 Task: Open Card Card0000000174 in Board Board0000000044 in Workspace WS0000000015 in Trello. Add Member Email0000000058 to Card Card0000000174 in Board Board0000000044 in Workspace WS0000000015 in Trello. Add Blue Label titled Label0000000174 to Card Card0000000174 in Board Board0000000044 in Workspace WS0000000015 in Trello. Add Checklist CL0000000174 to Card Card0000000174 in Board Board0000000044 in Workspace WS0000000015 in Trello. Add Dates with Start Date as Sep 01 2023 and Due Date as Sep 30 2023 to Card Card0000000174 in Board Board0000000044 in Workspace WS0000000015 in Trello
Action: Mouse pressed left at (413, 406)
Screenshot: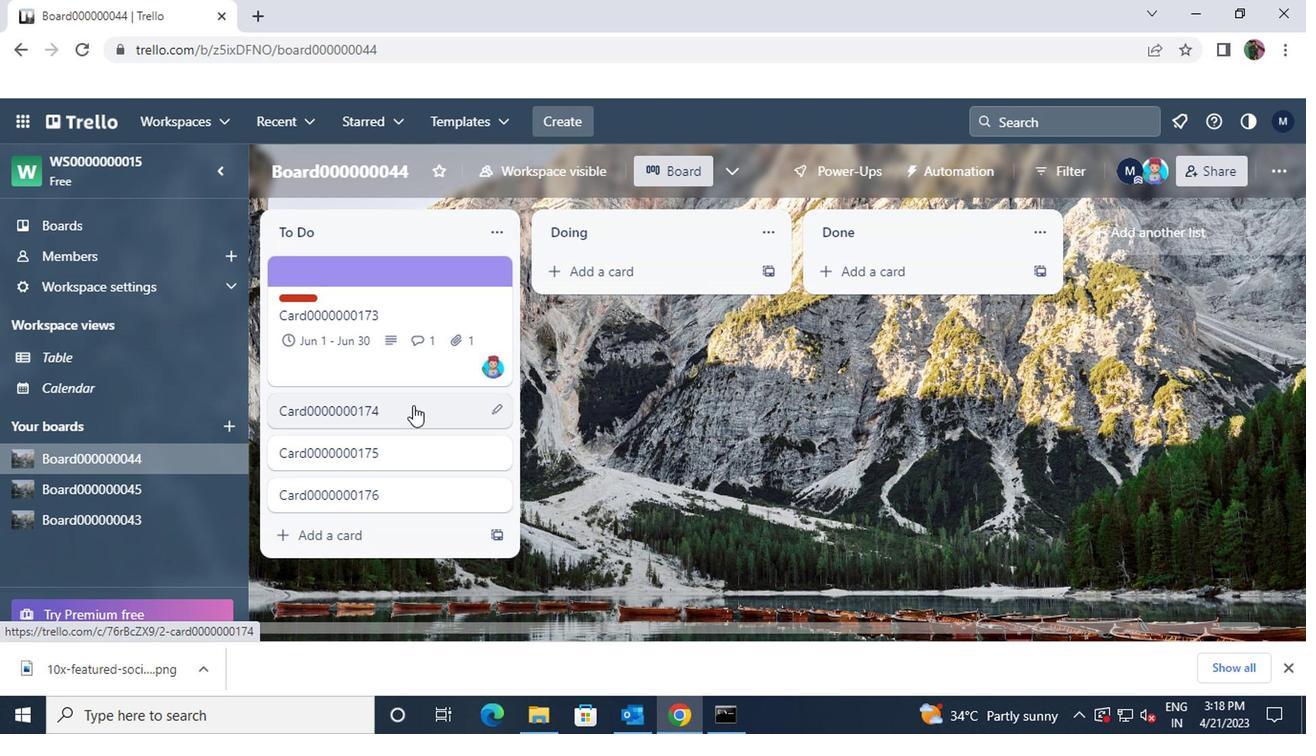 
Action: Mouse moved to (876, 276)
Screenshot: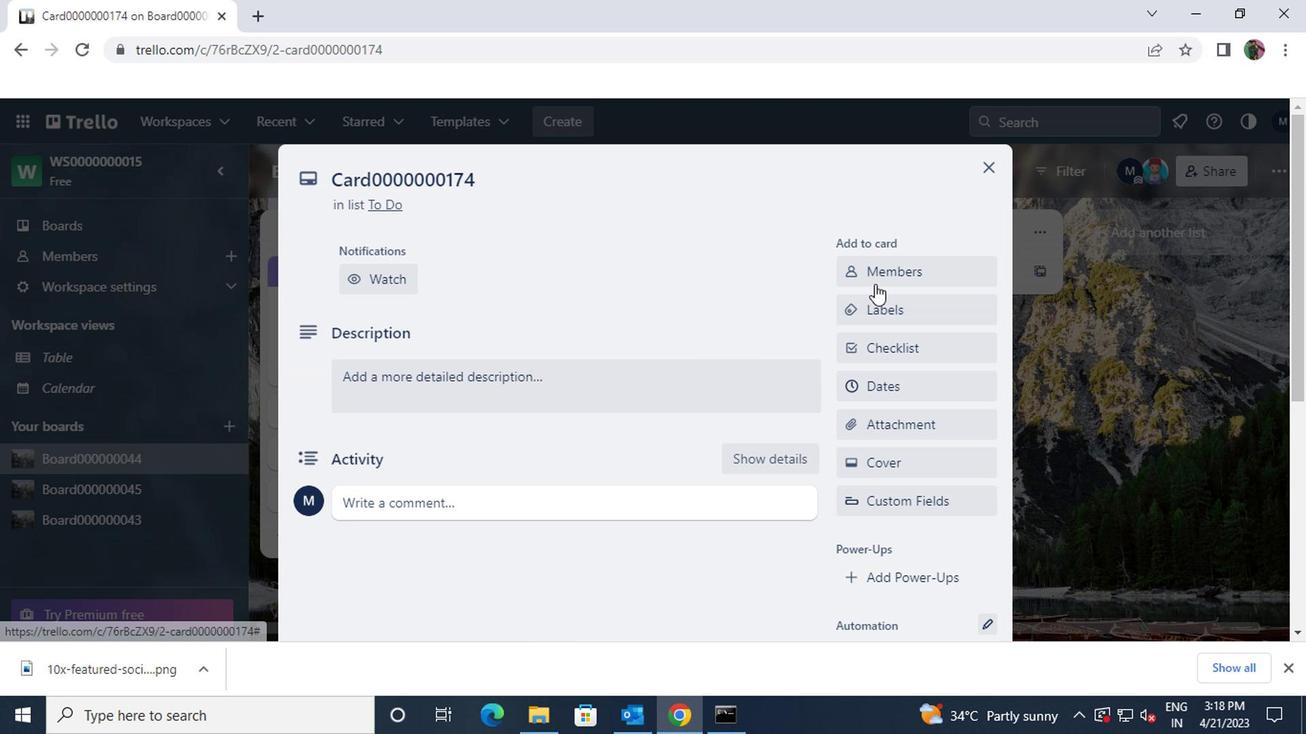
Action: Mouse pressed left at (876, 276)
Screenshot: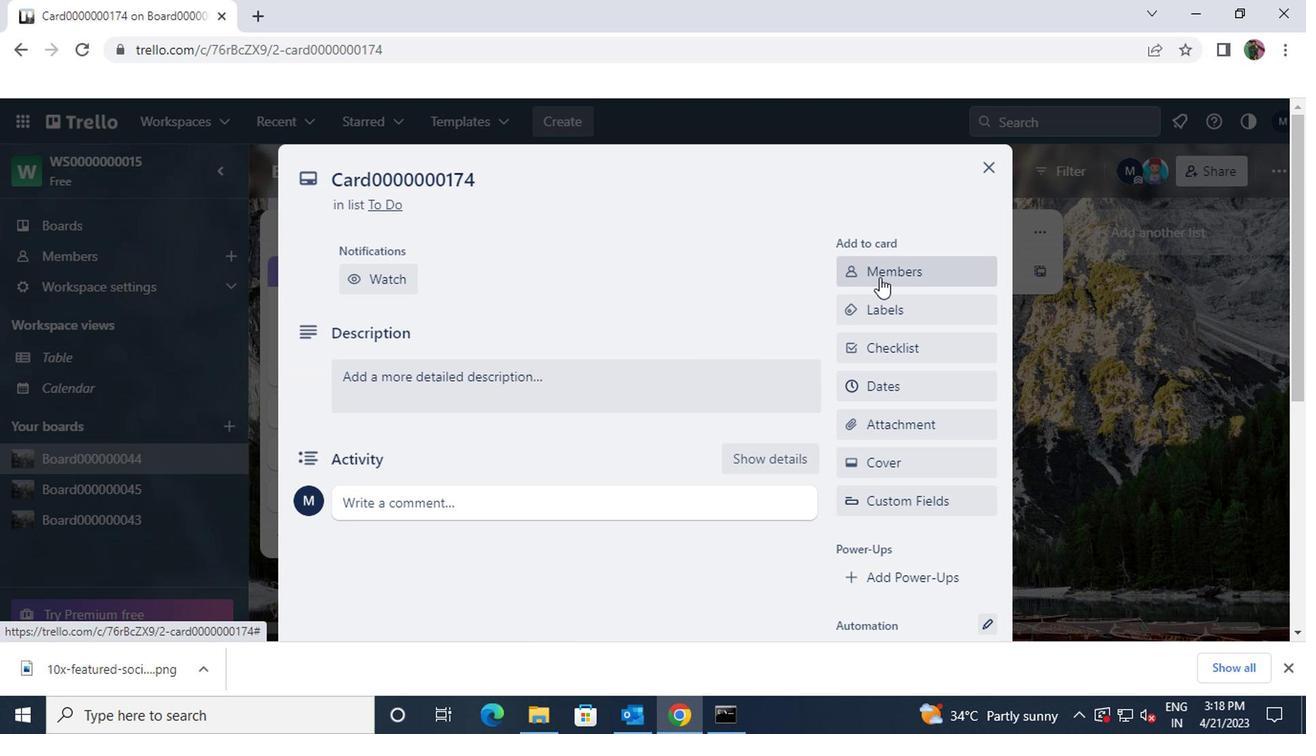 
Action: Mouse moved to (904, 365)
Screenshot: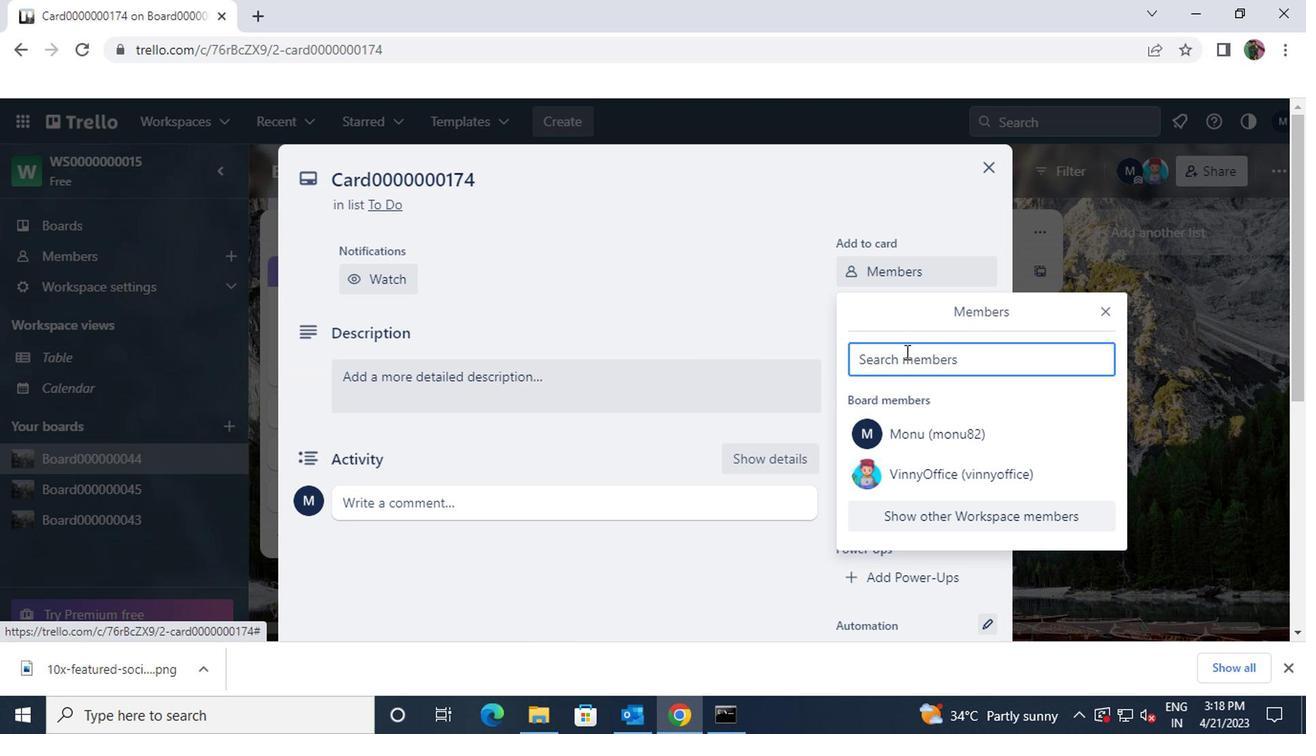 
Action: Key pressed nikrathi889<Key.shift>@GMAIL.COM
Screenshot: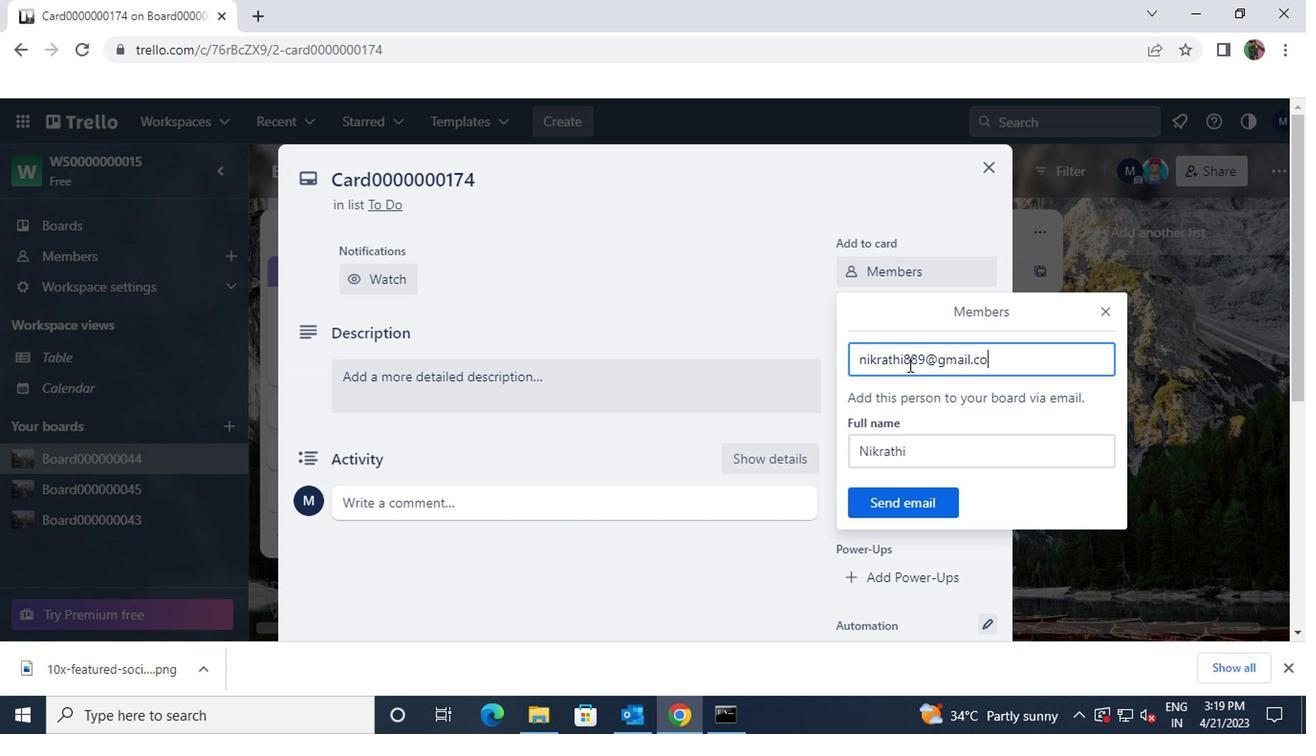 
Action: Mouse moved to (914, 495)
Screenshot: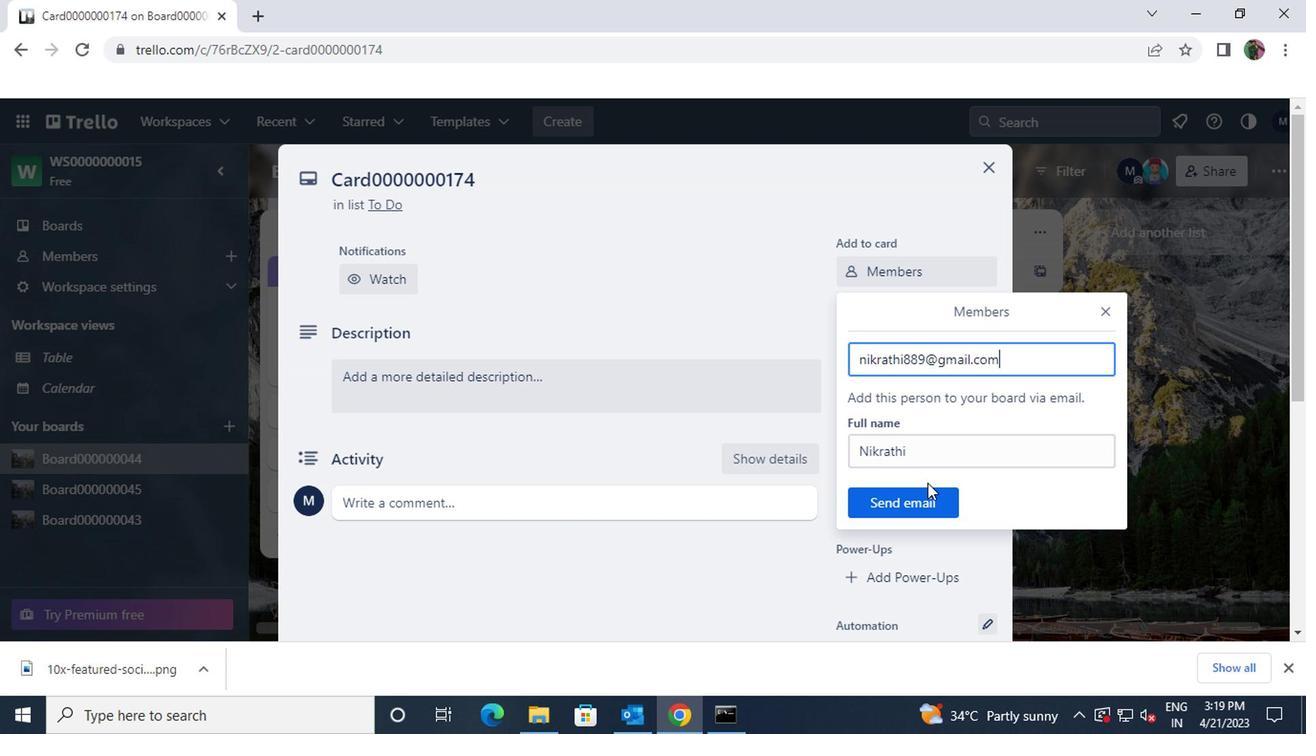 
Action: Mouse pressed left at (914, 495)
Screenshot: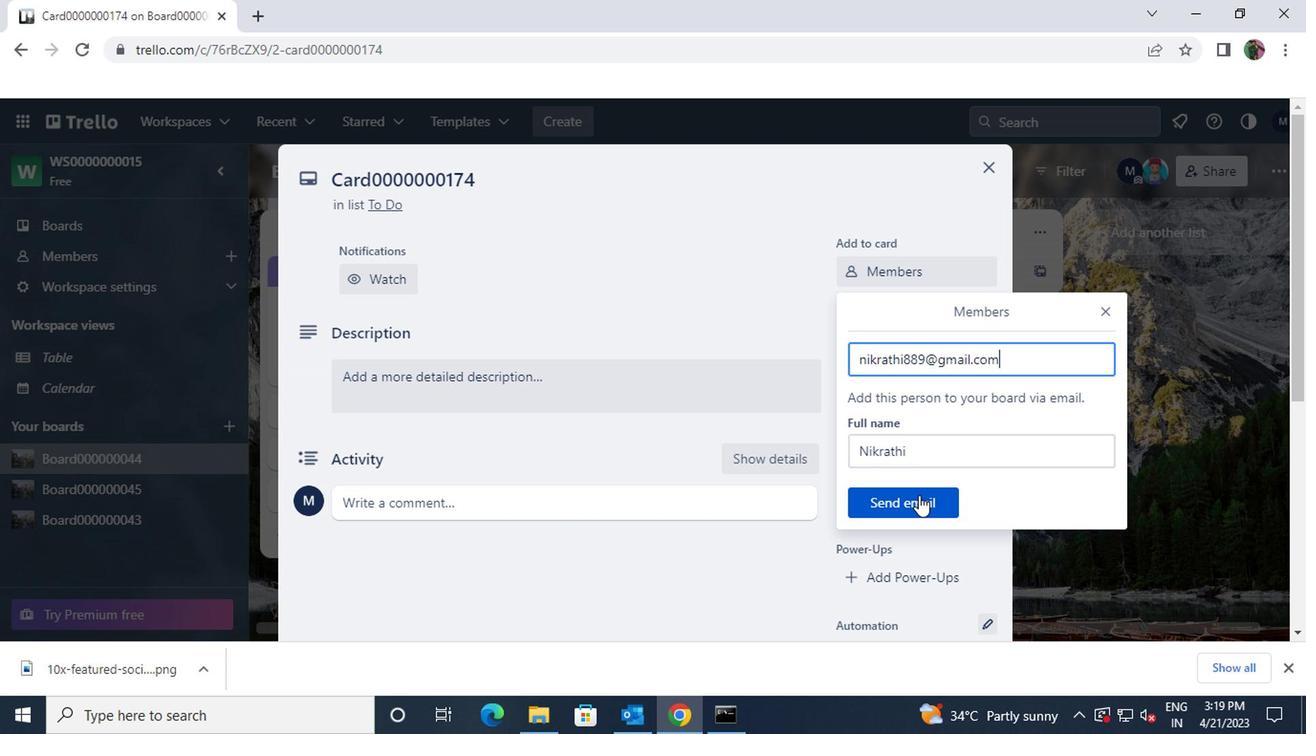
Action: Mouse moved to (901, 310)
Screenshot: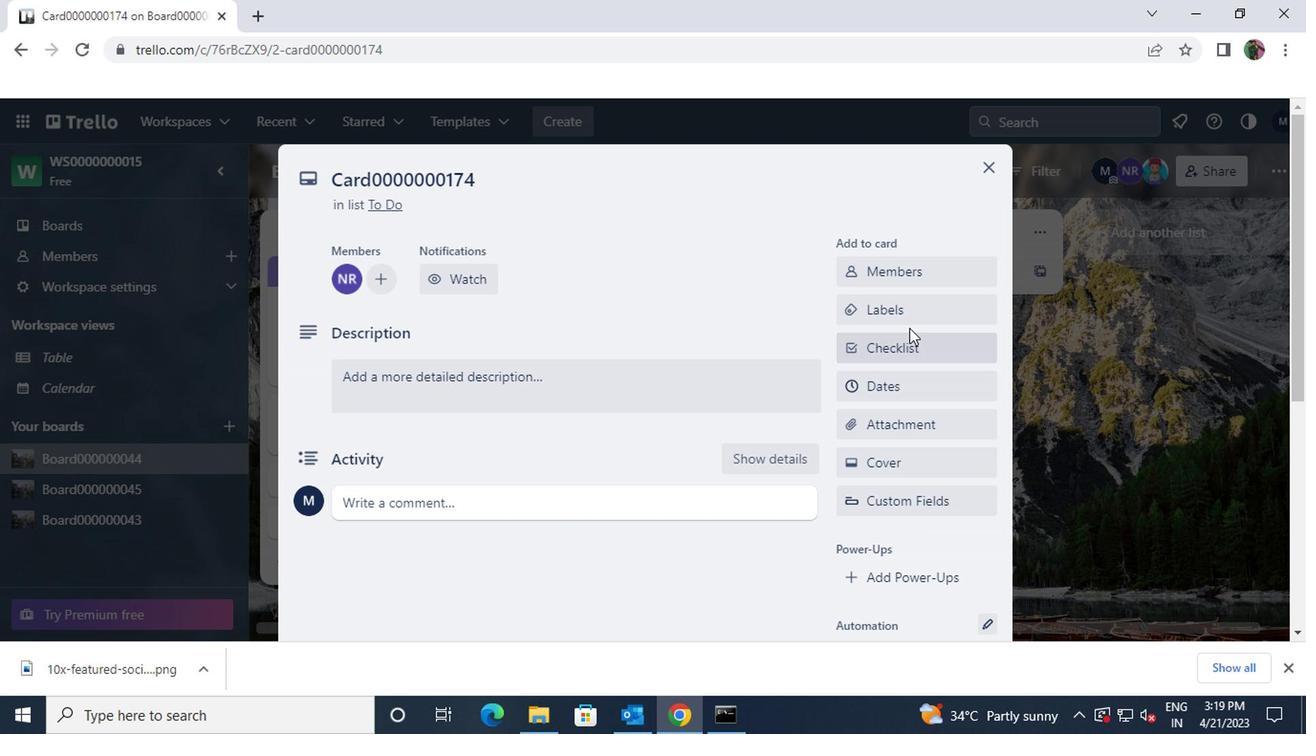 
Action: Mouse pressed left at (901, 310)
Screenshot: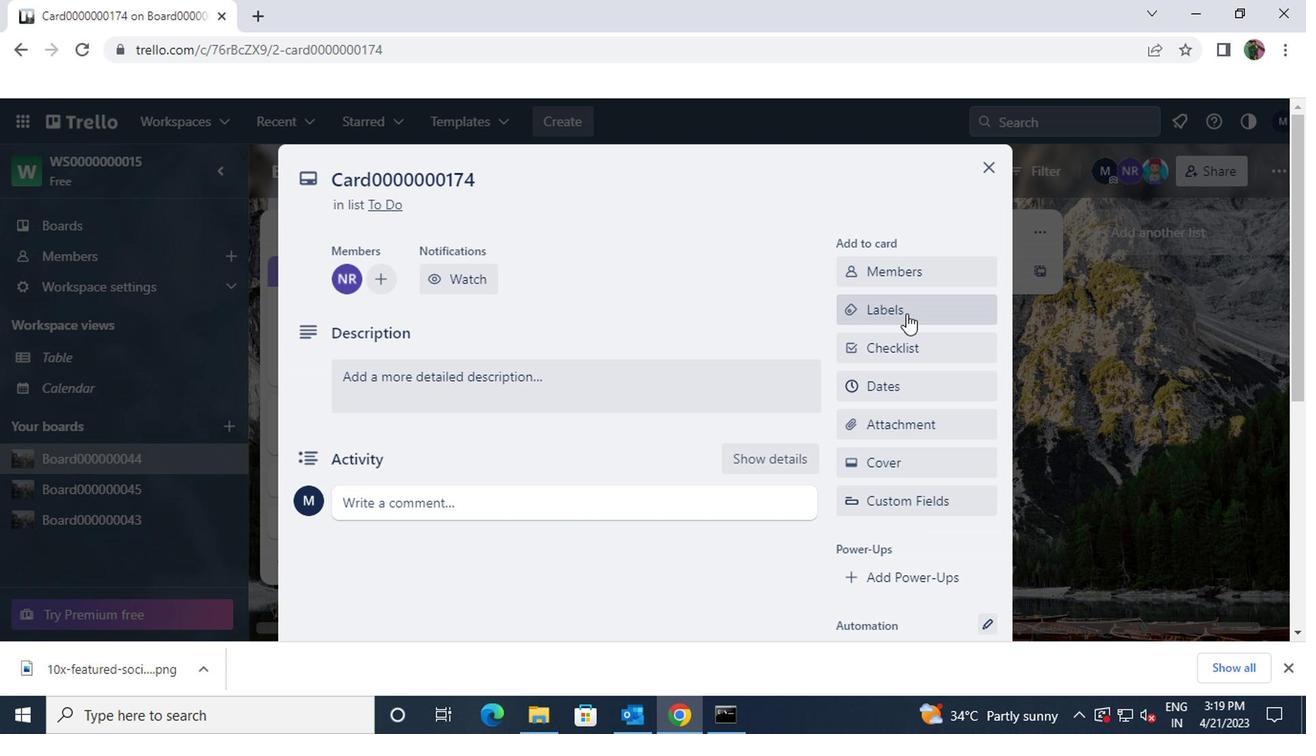 
Action: Mouse moved to (940, 534)
Screenshot: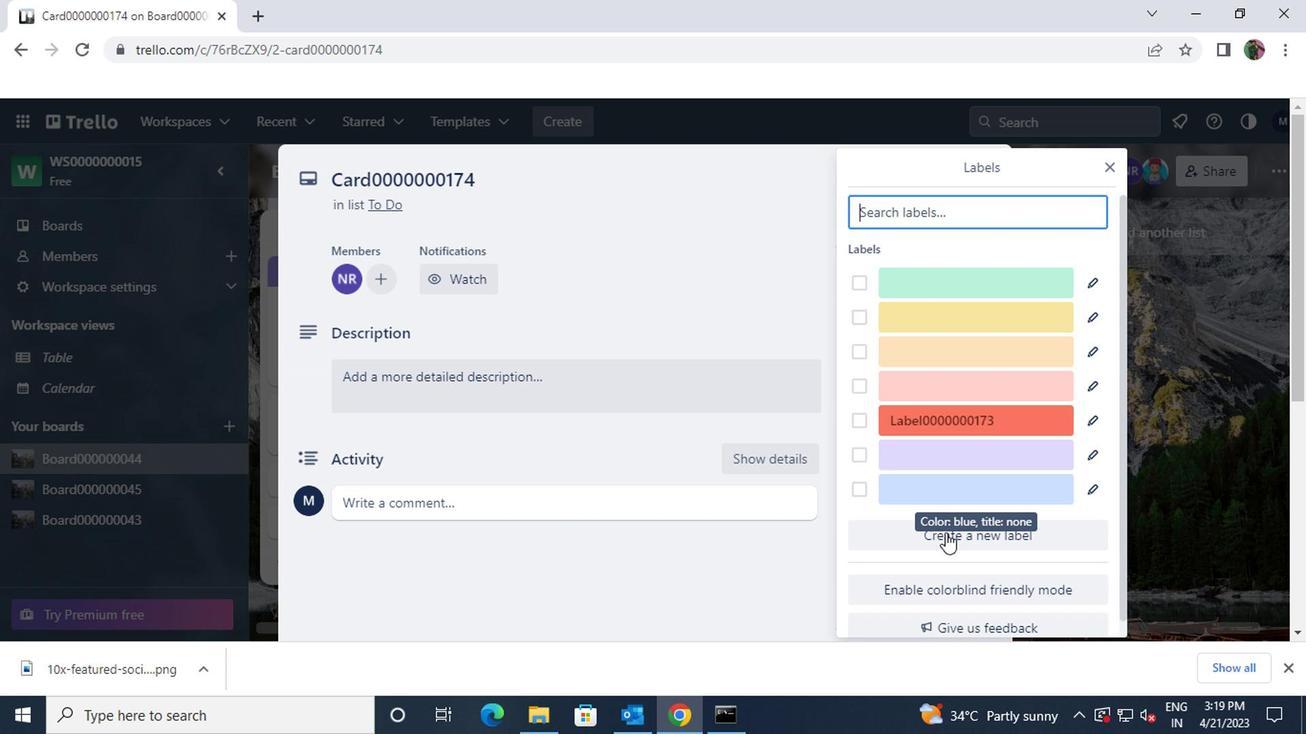 
Action: Mouse pressed left at (940, 534)
Screenshot: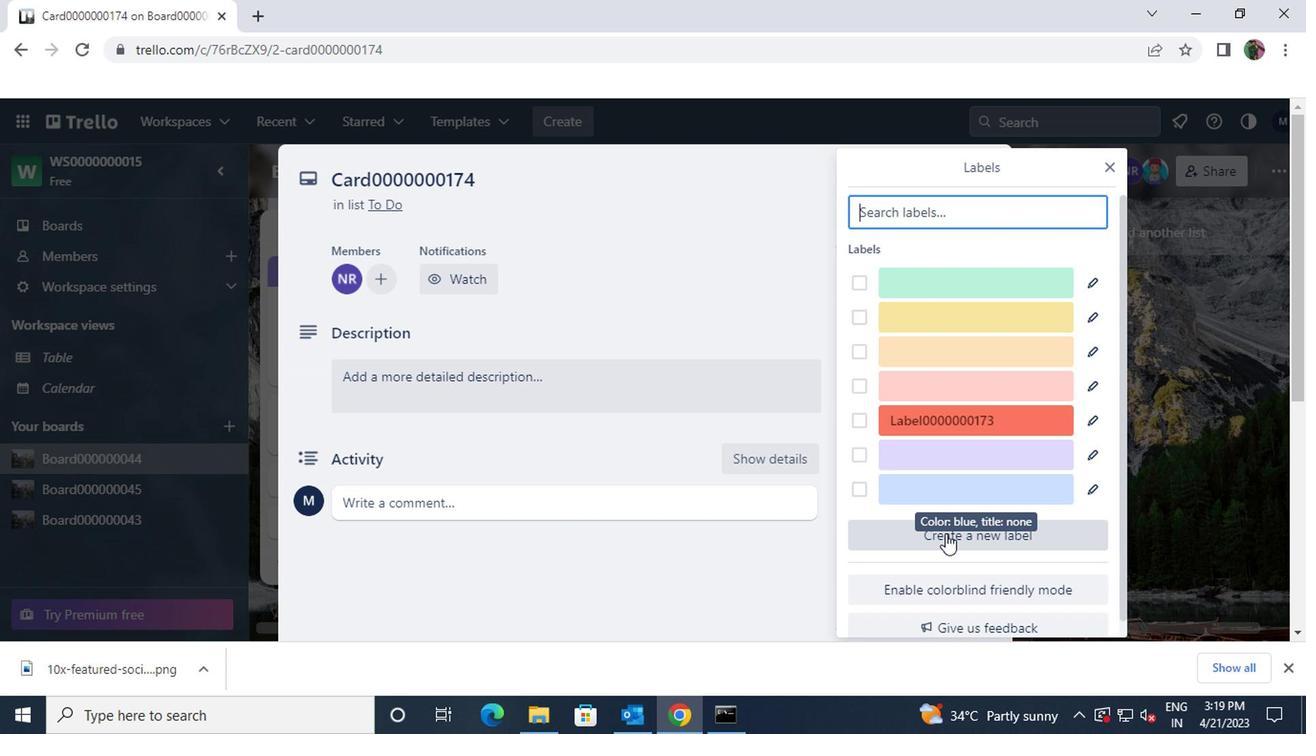 
Action: Mouse moved to (923, 344)
Screenshot: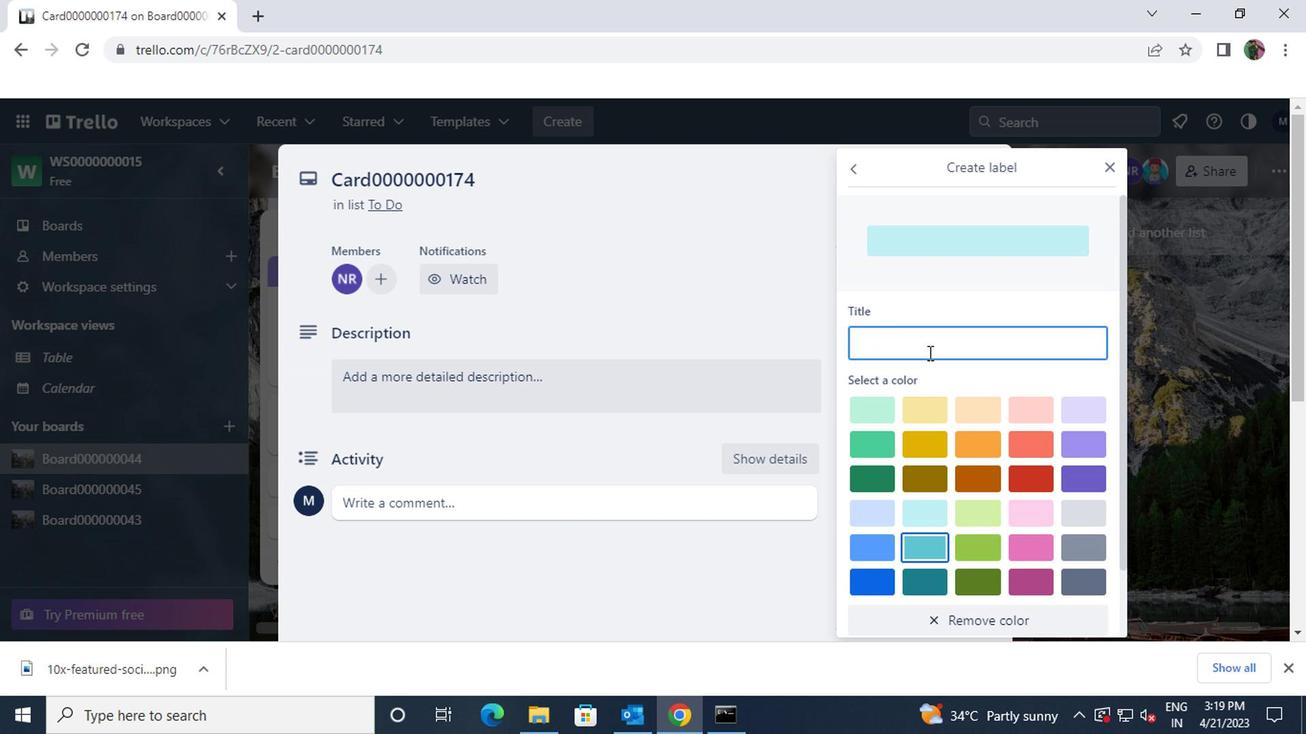 
Action: Mouse pressed left at (923, 344)
Screenshot: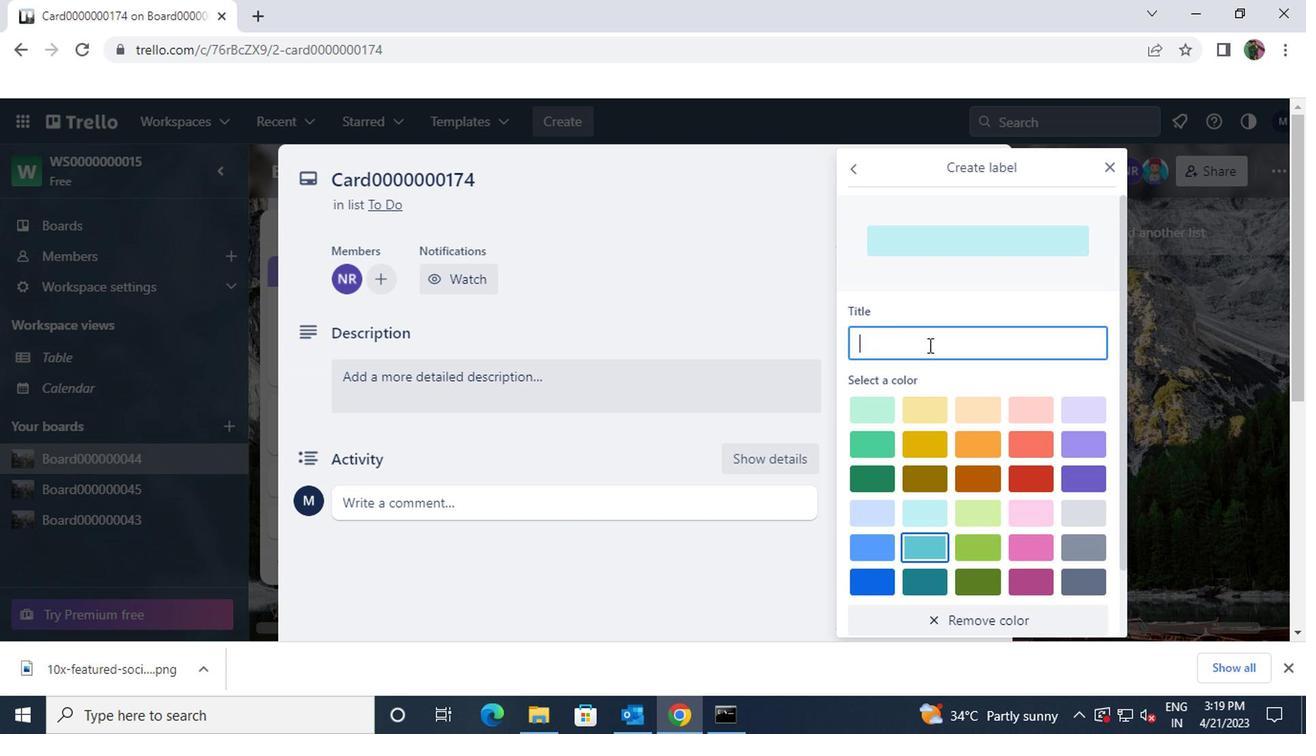 
Action: Key pressed <Key.shift>LABEL0000000174
Screenshot: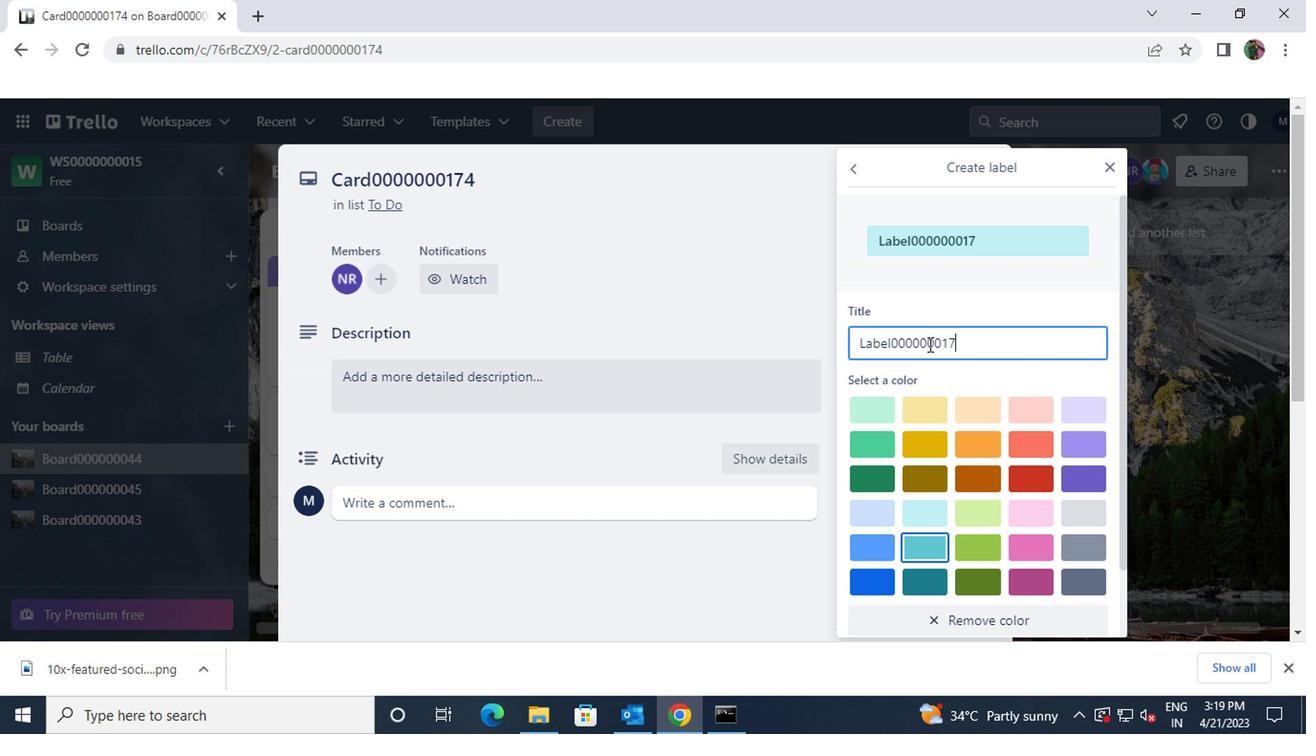 
Action: Mouse moved to (870, 579)
Screenshot: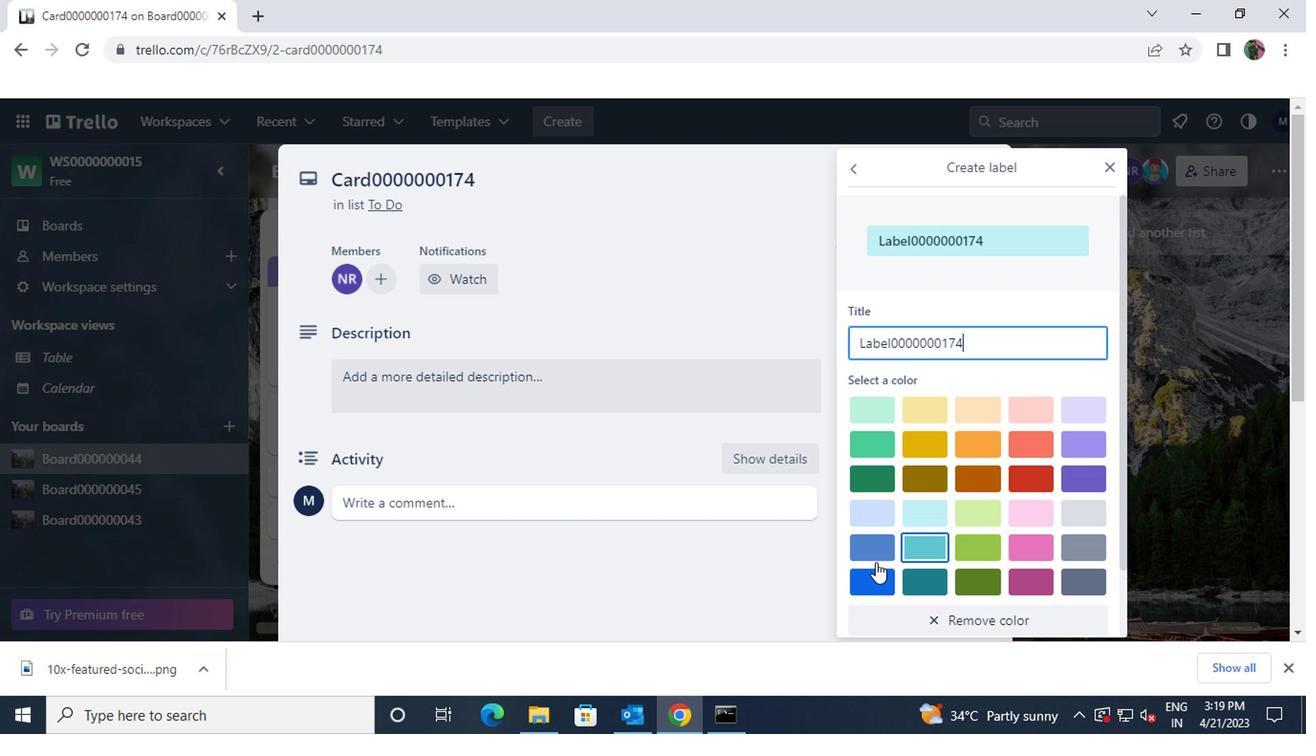 
Action: Mouse pressed left at (870, 579)
Screenshot: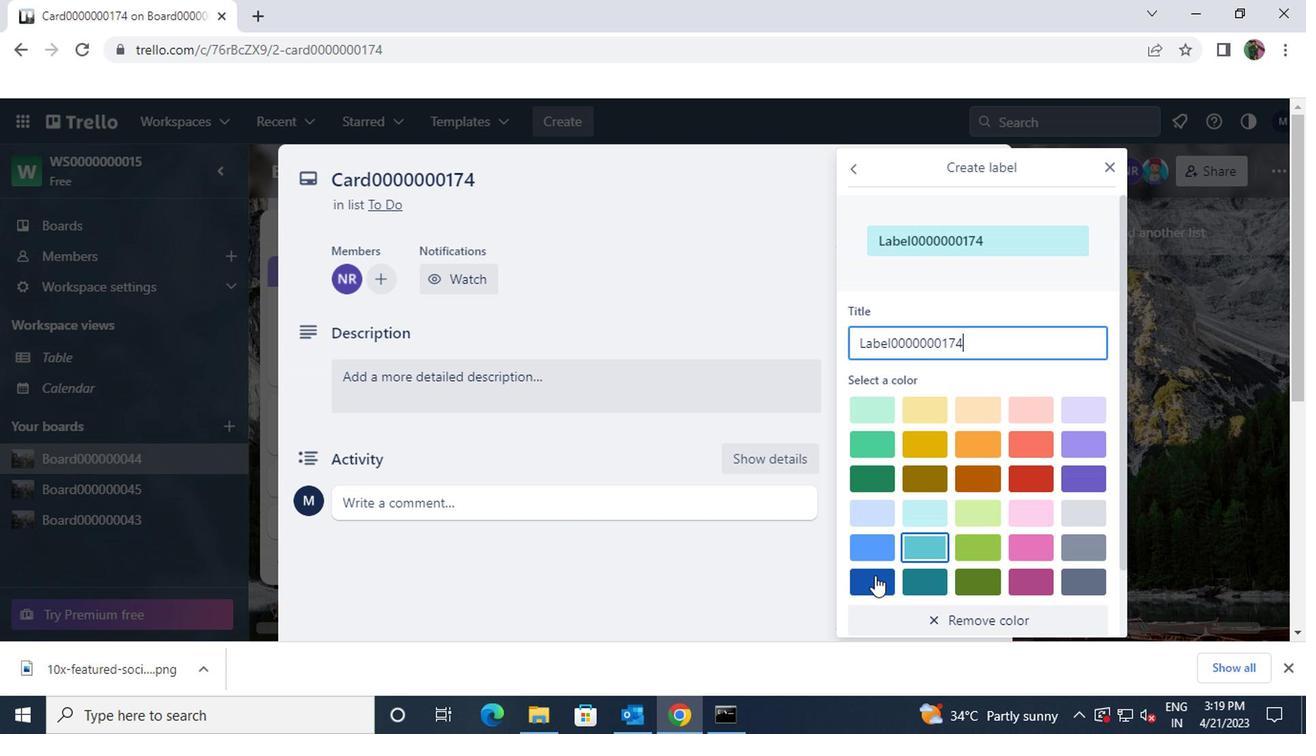 
Action: Mouse scrolled (870, 578) with delta (0, -1)
Screenshot: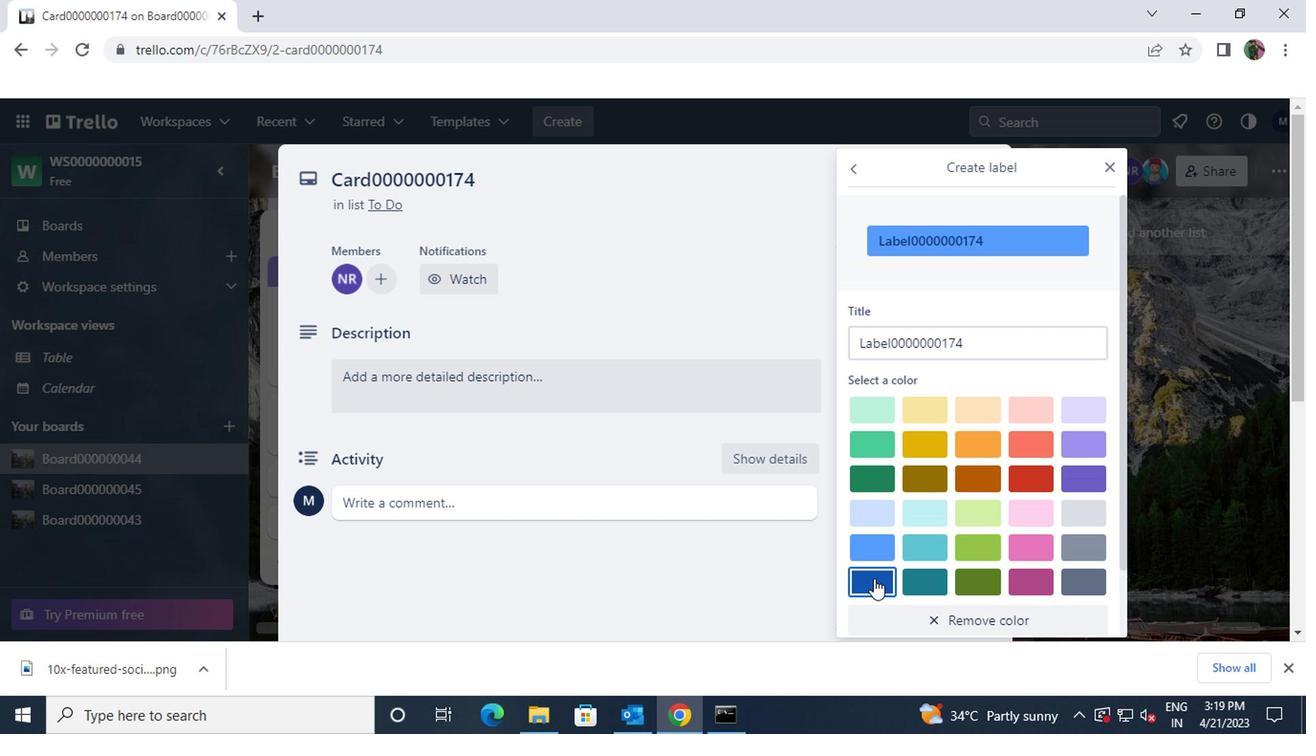 
Action: Mouse scrolled (870, 578) with delta (0, -1)
Screenshot: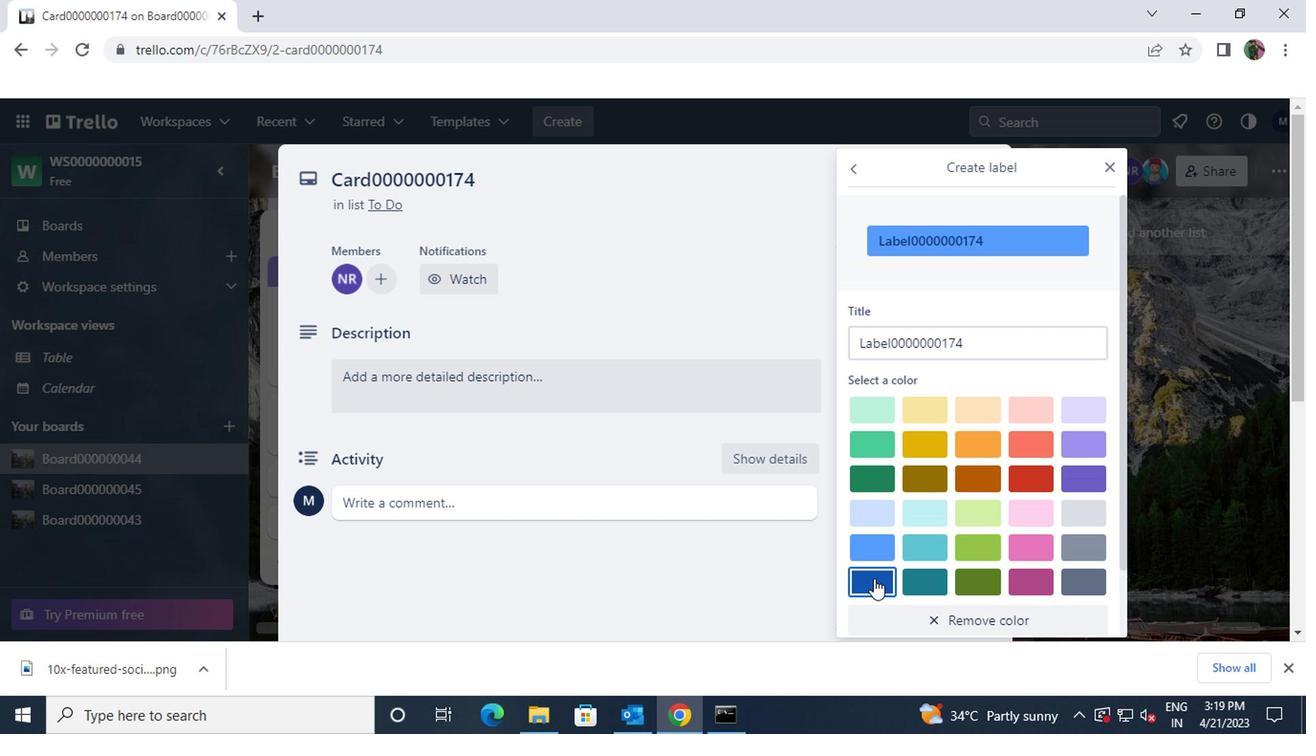 
Action: Mouse moved to (870, 597)
Screenshot: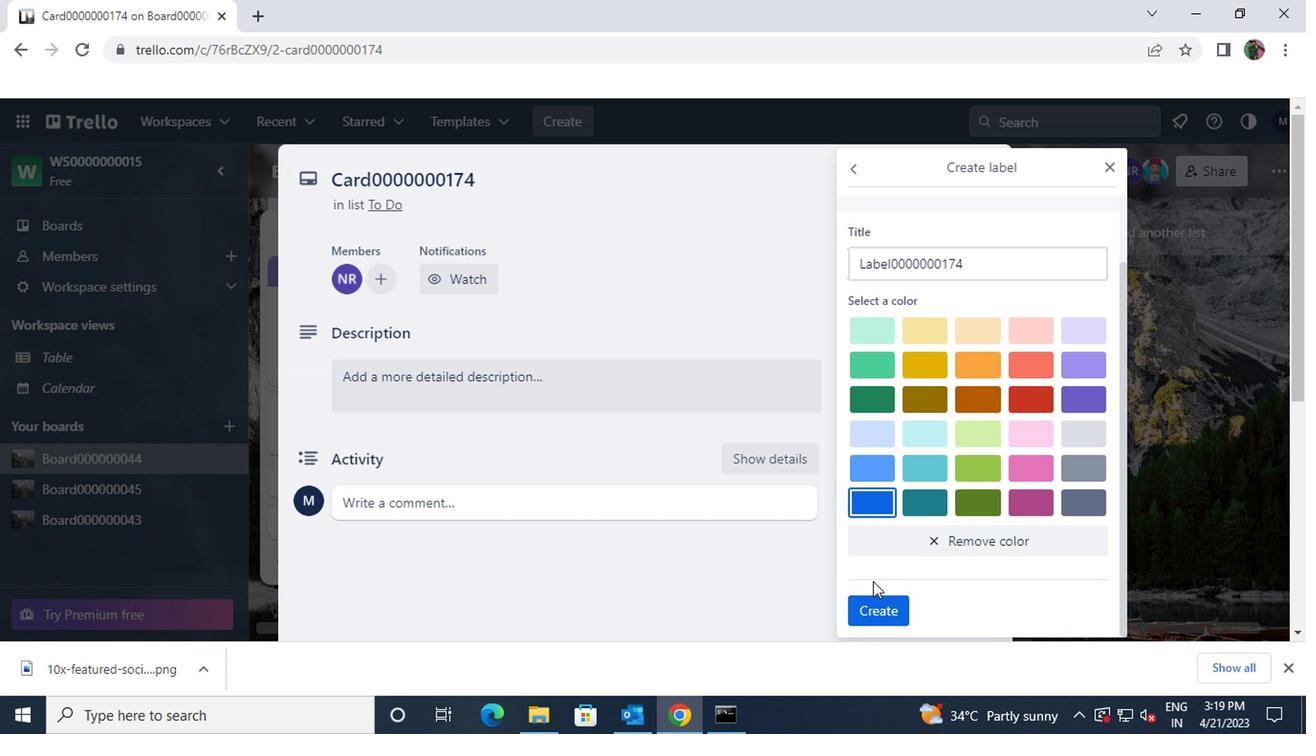 
Action: Mouse pressed left at (870, 597)
Screenshot: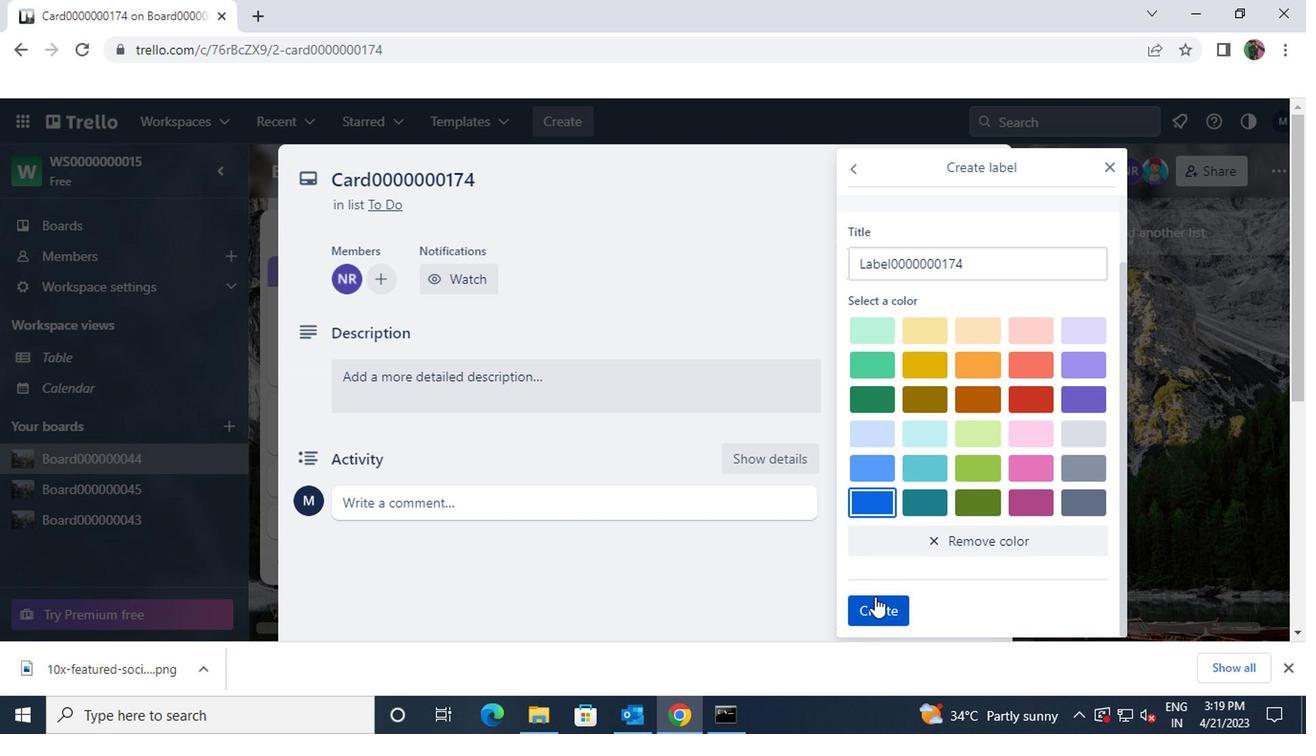 
Action: Mouse moved to (1104, 171)
Screenshot: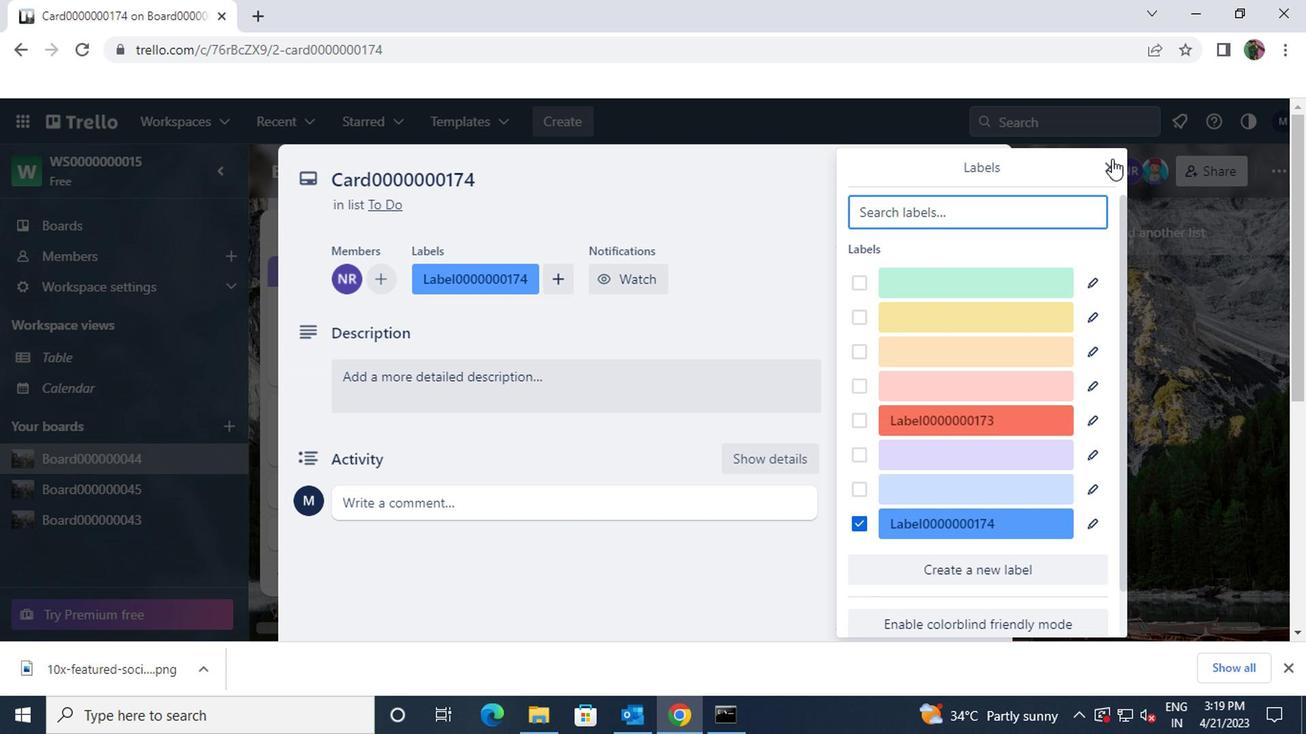 
Action: Mouse pressed left at (1104, 171)
Screenshot: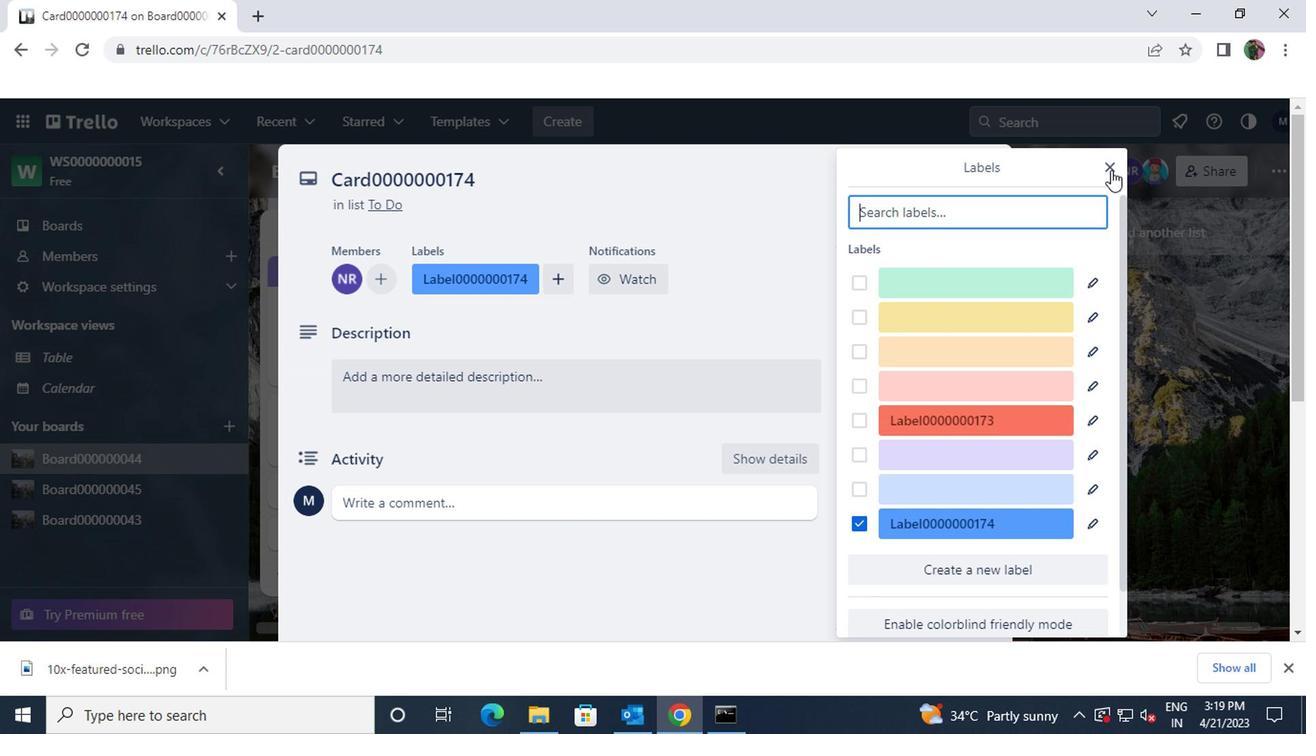 
Action: Mouse moved to (936, 356)
Screenshot: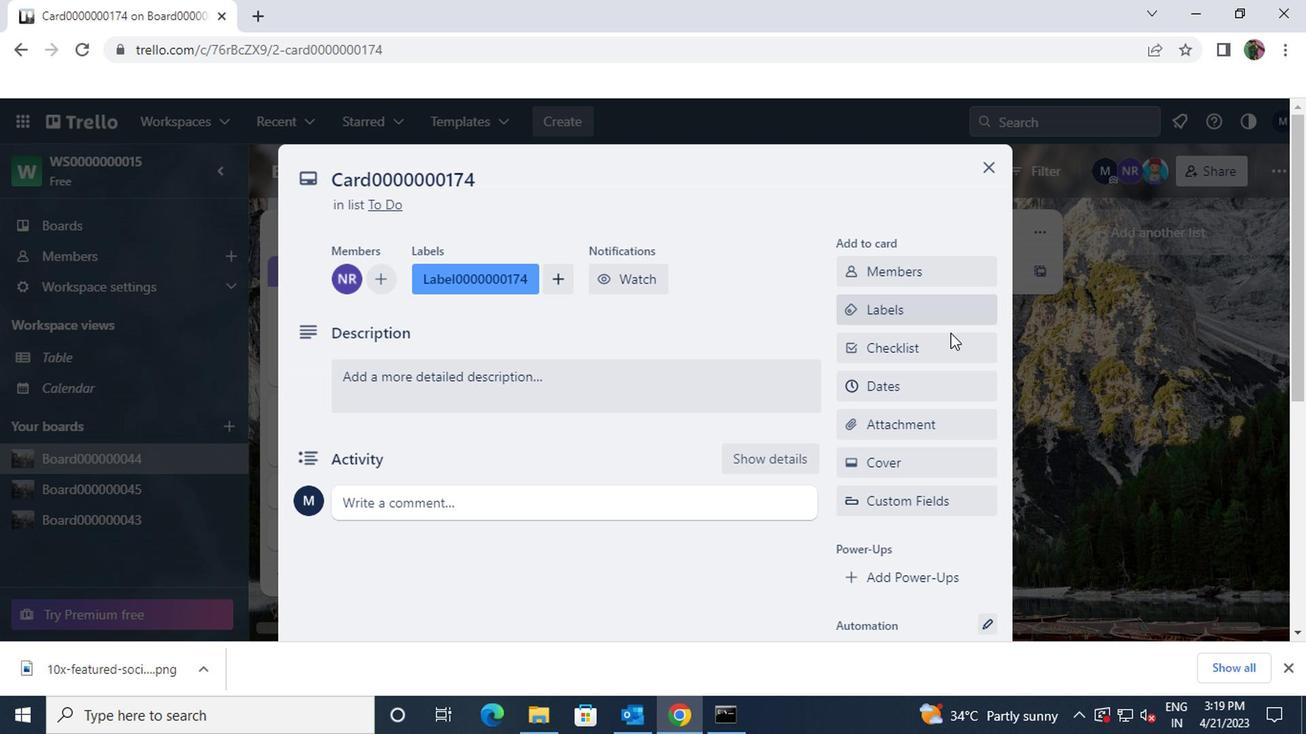 
Action: Mouse pressed left at (936, 356)
Screenshot: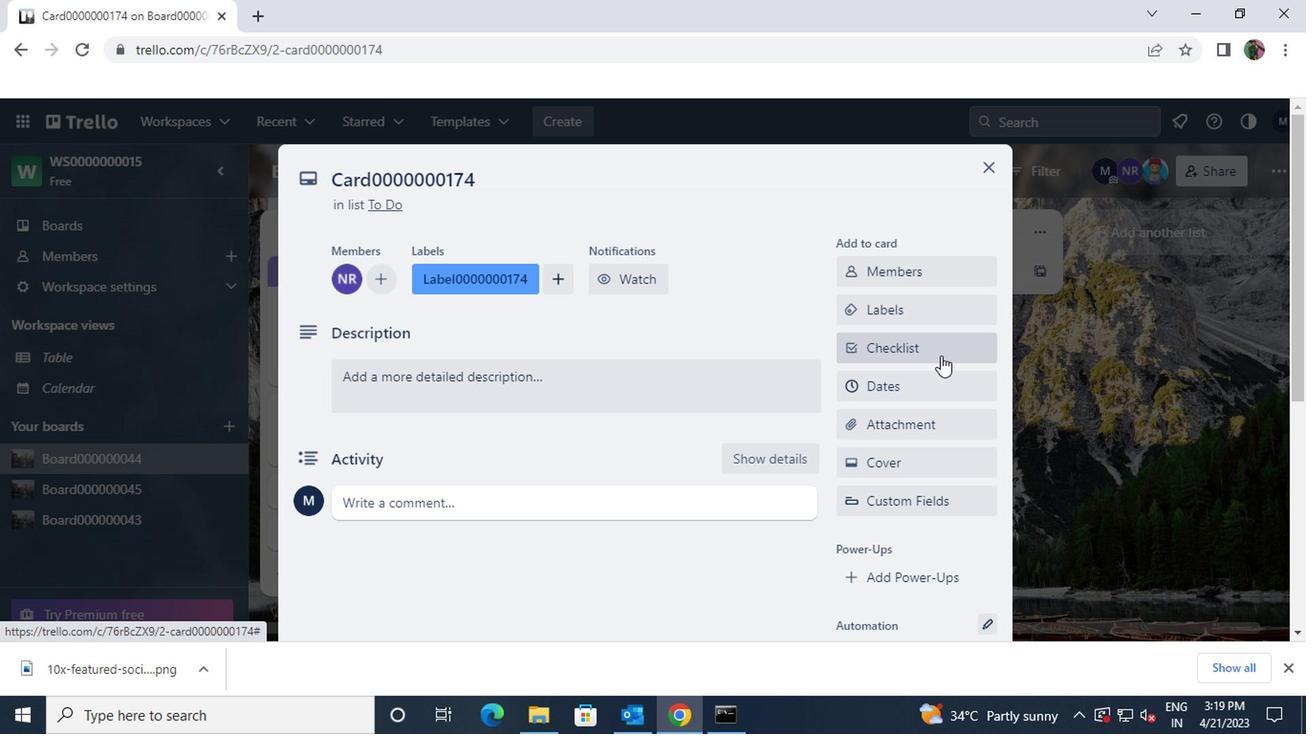 
Action: Mouse moved to (936, 363)
Screenshot: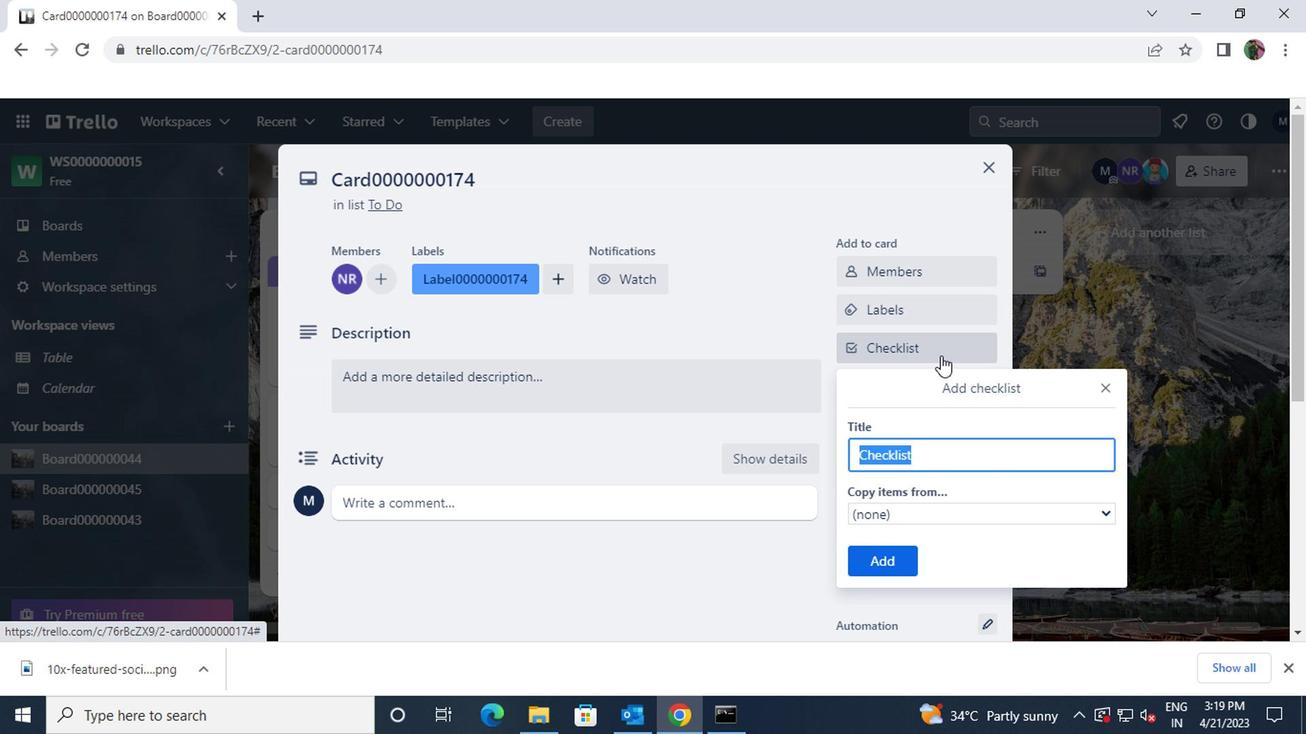 
Action: Key pressed <Key.shift><Key.shift>CL0000000174
Screenshot: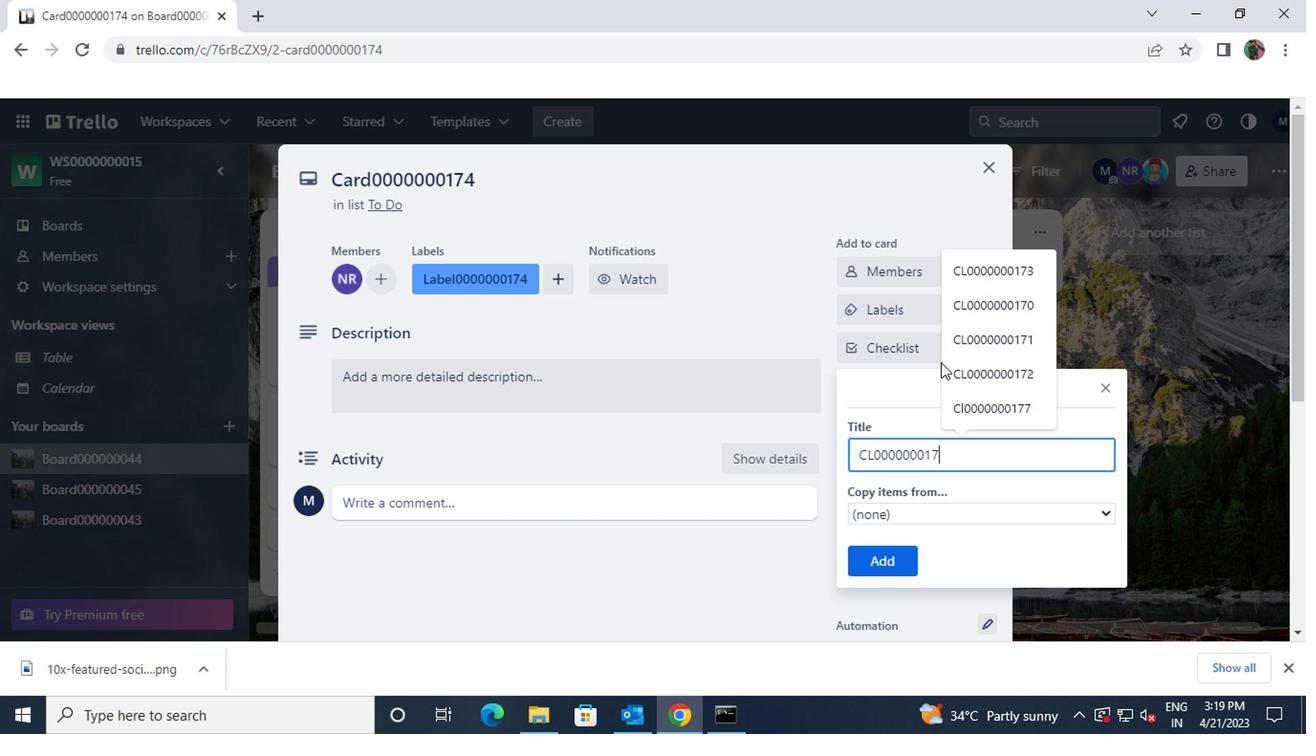 
Action: Mouse moved to (884, 556)
Screenshot: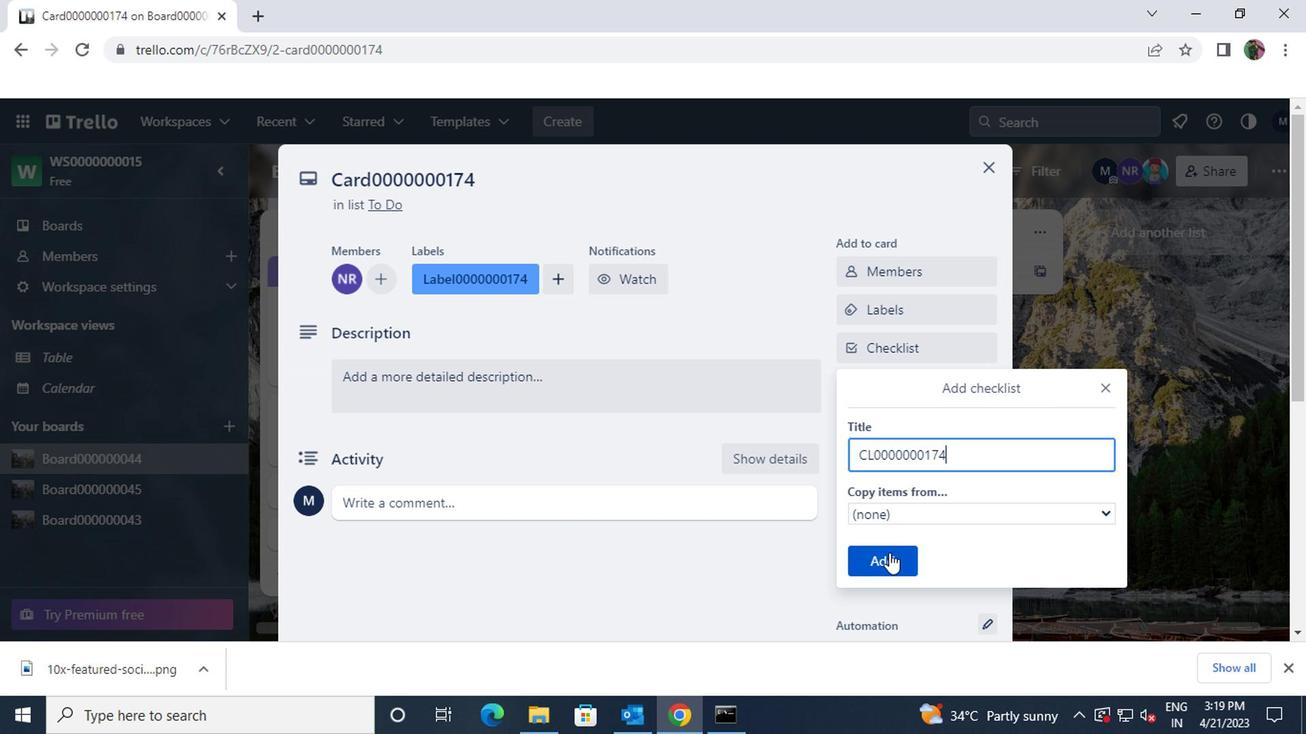 
Action: Mouse pressed left at (884, 556)
Screenshot: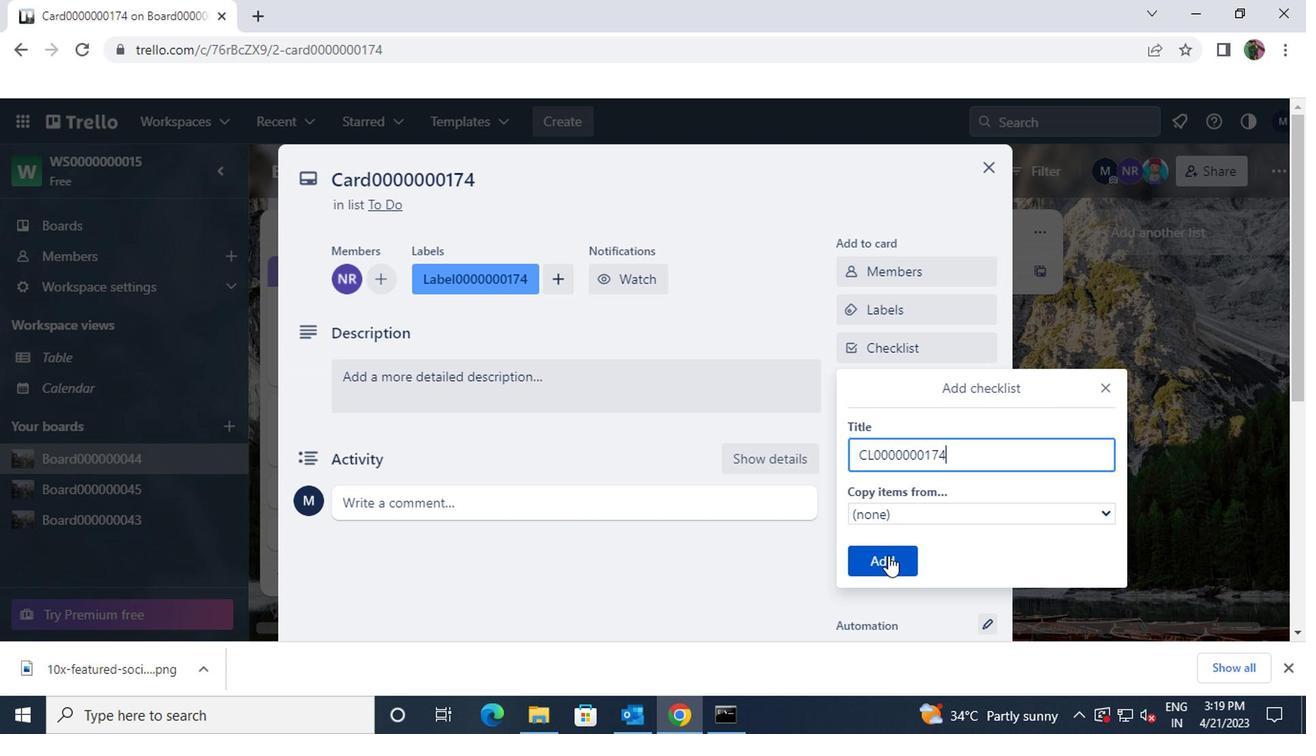 
Action: Mouse moved to (906, 391)
Screenshot: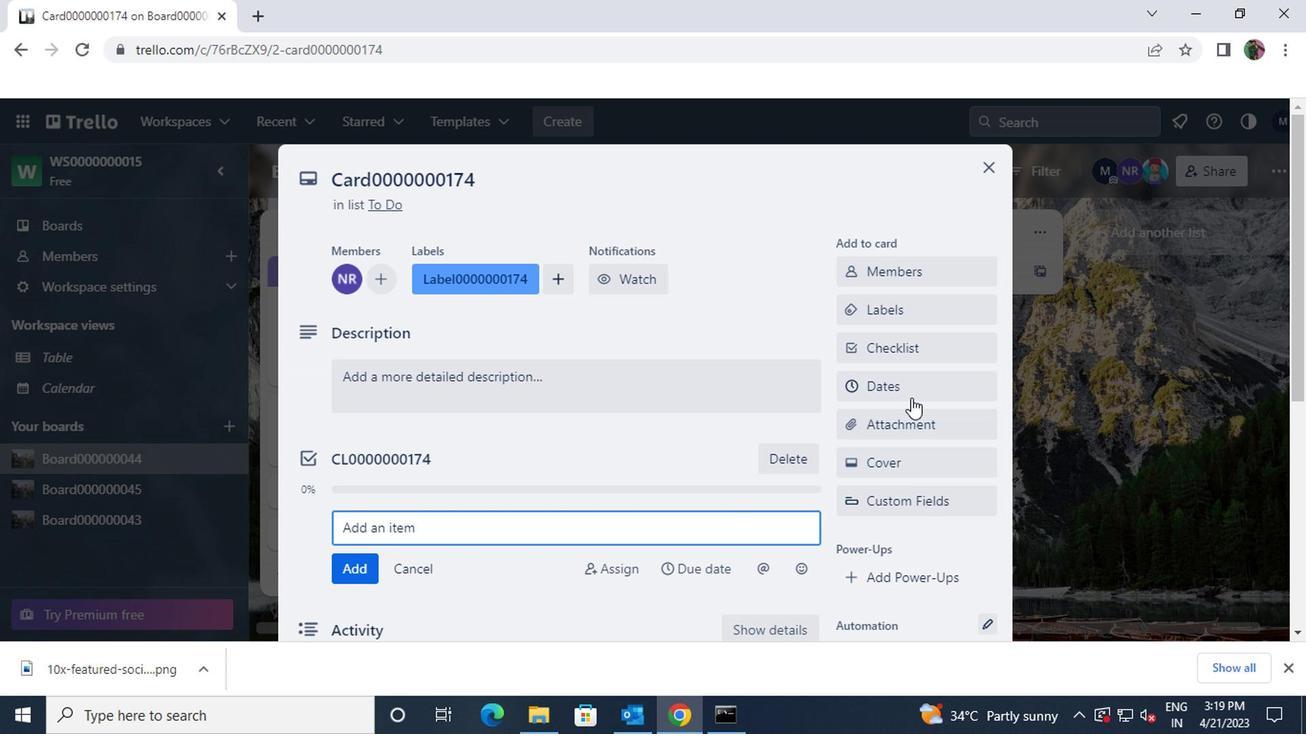 
Action: Mouse pressed left at (906, 391)
Screenshot: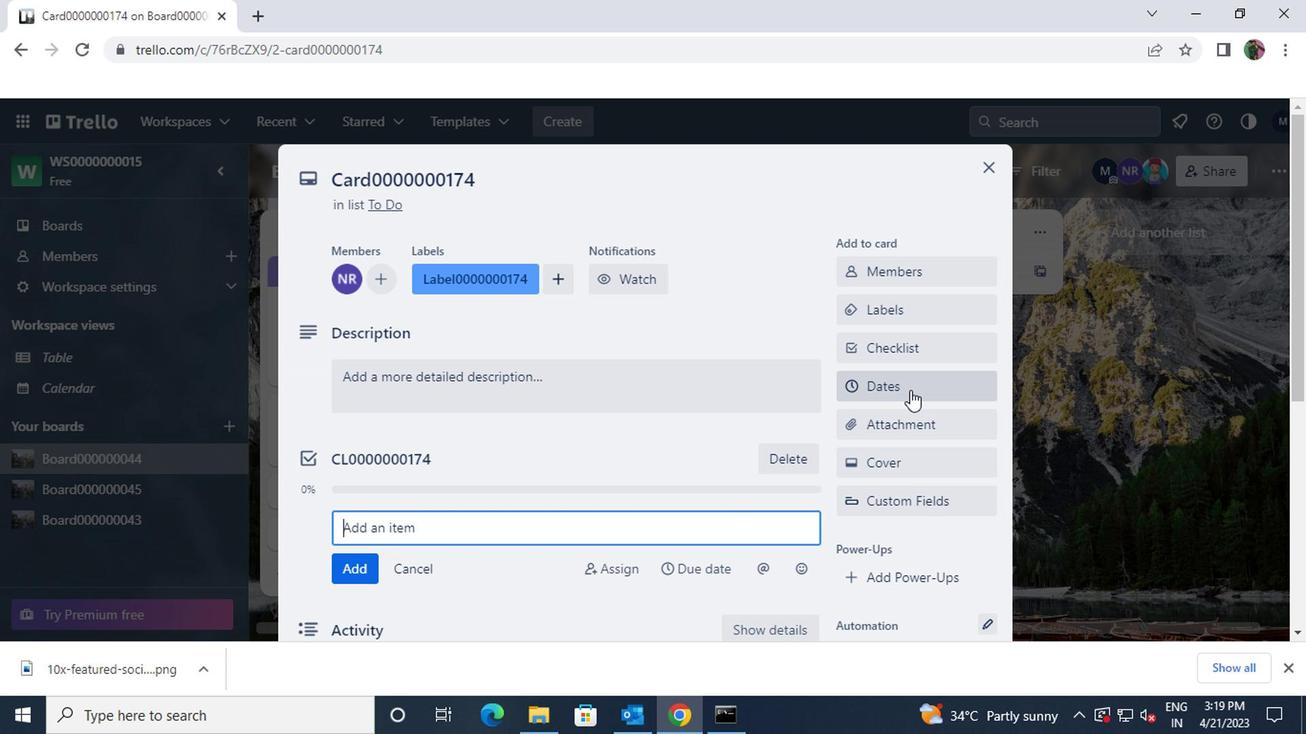
Action: Mouse moved to (1094, 214)
Screenshot: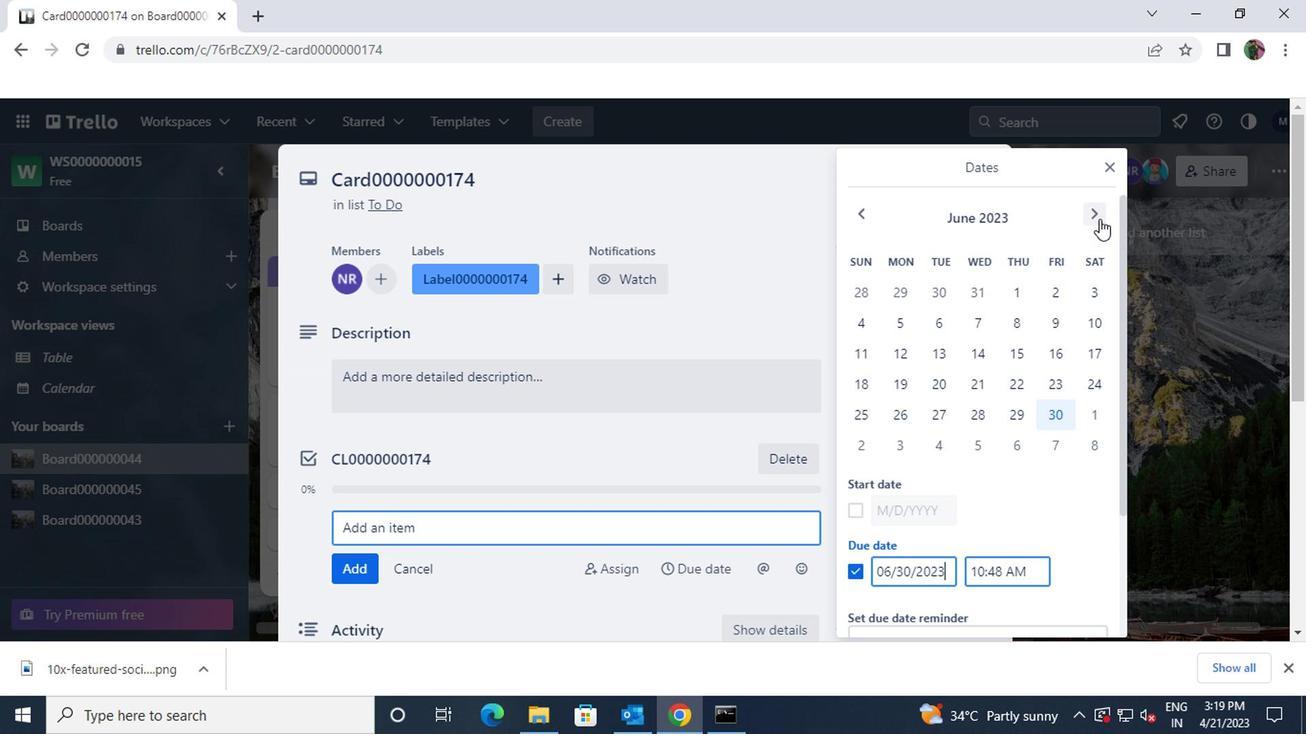 
Action: Mouse pressed left at (1094, 214)
Screenshot: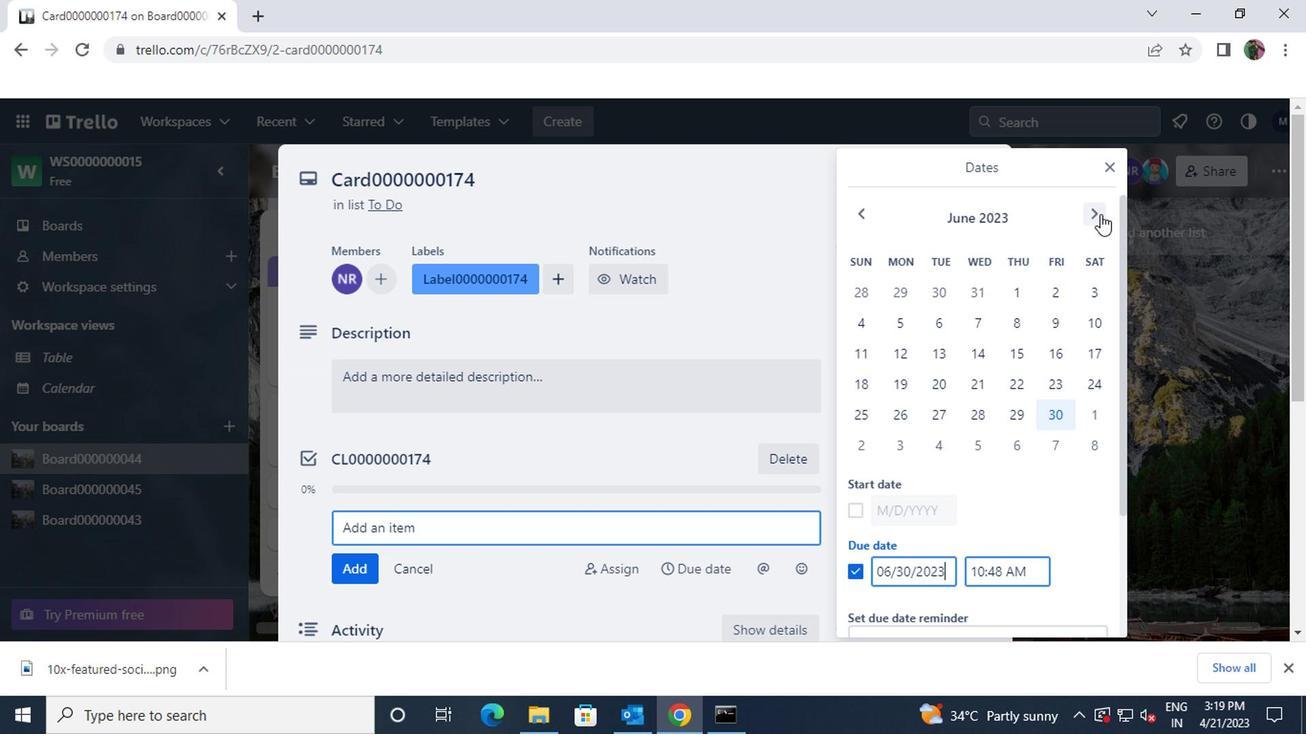 
Action: Mouse pressed left at (1094, 214)
Screenshot: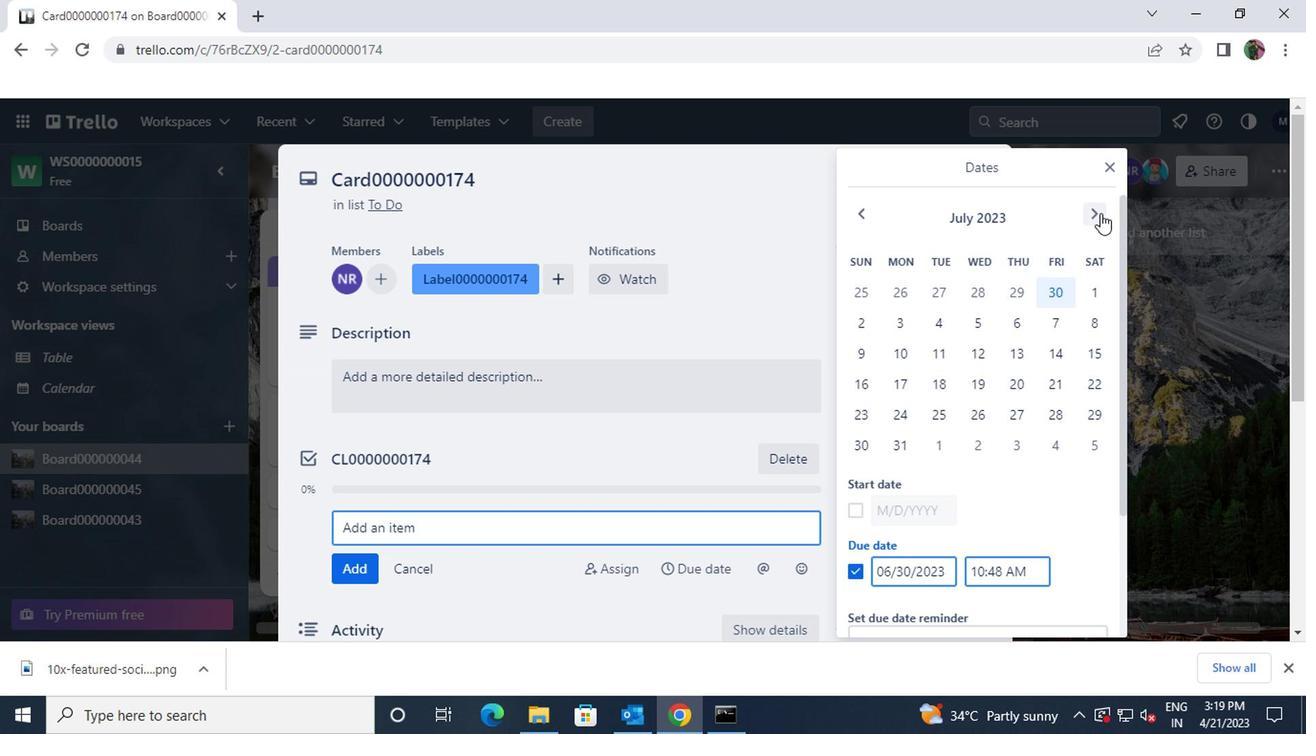 
Action: Mouse pressed left at (1094, 214)
Screenshot: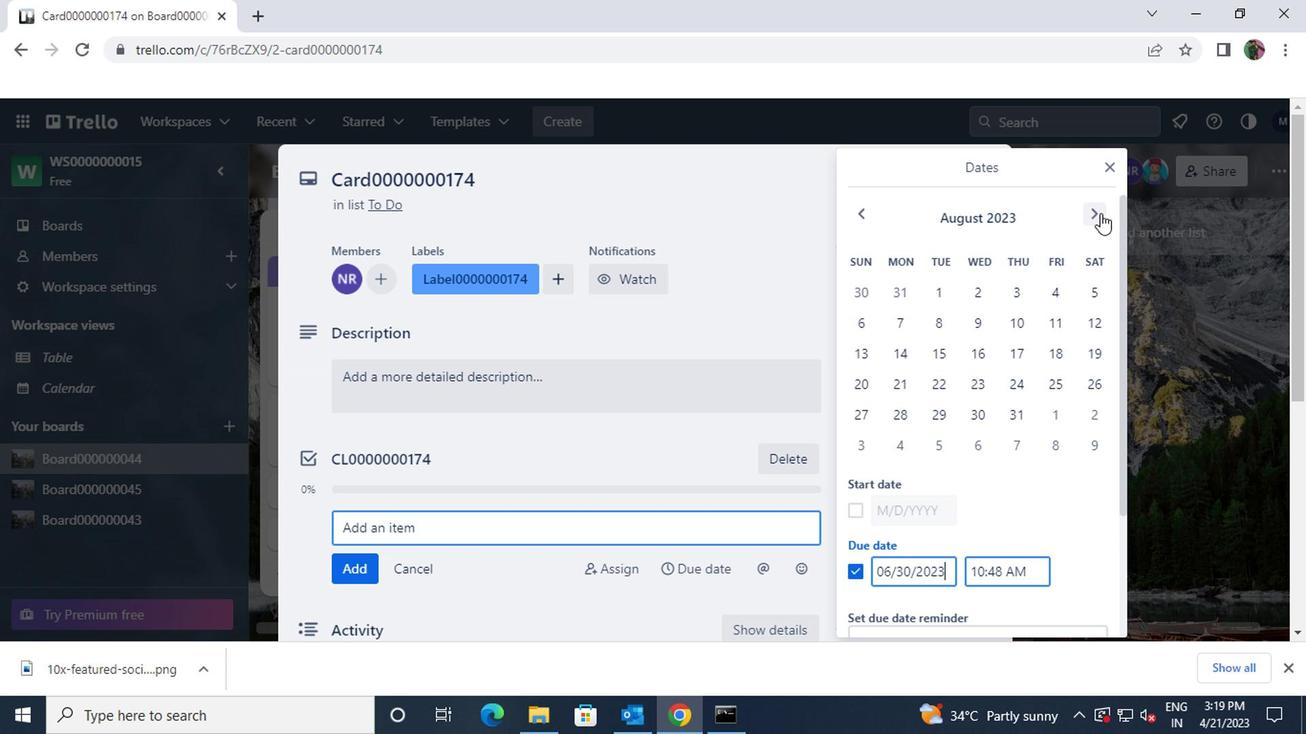 
Action: Mouse moved to (857, 516)
Screenshot: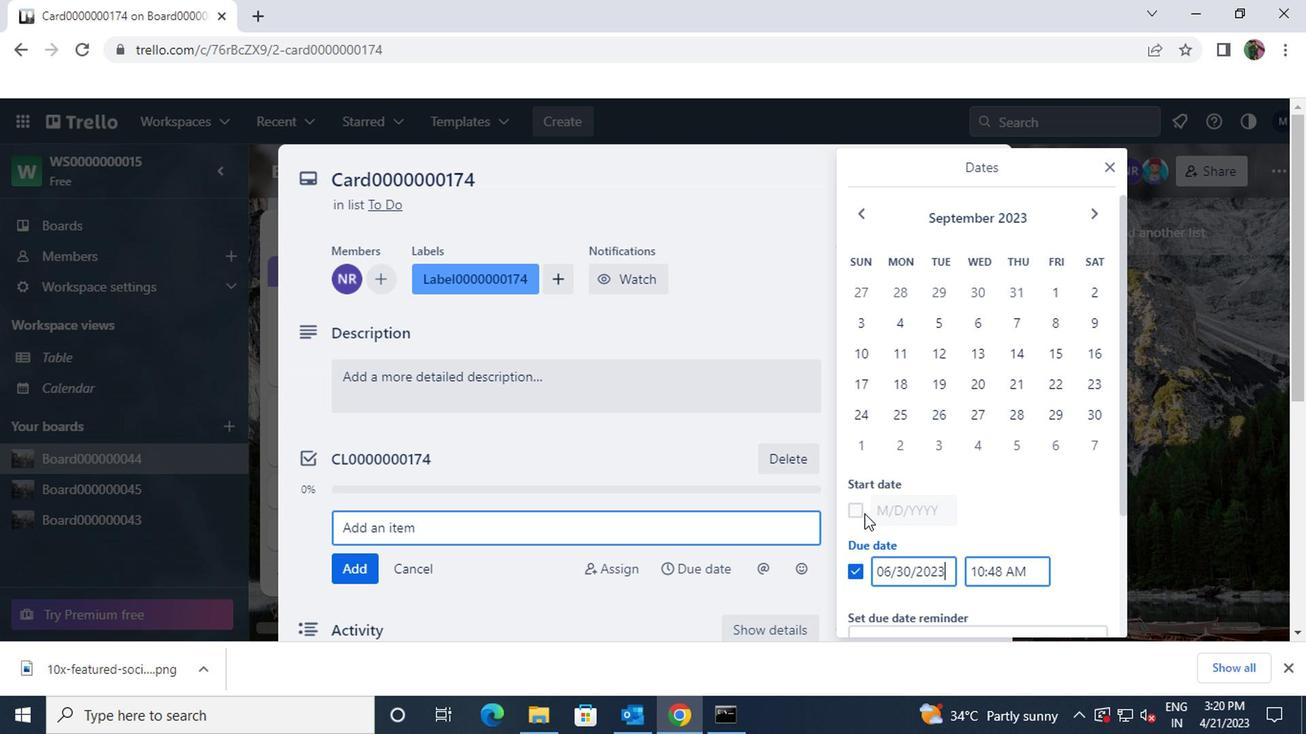 
Action: Mouse pressed left at (857, 516)
Screenshot: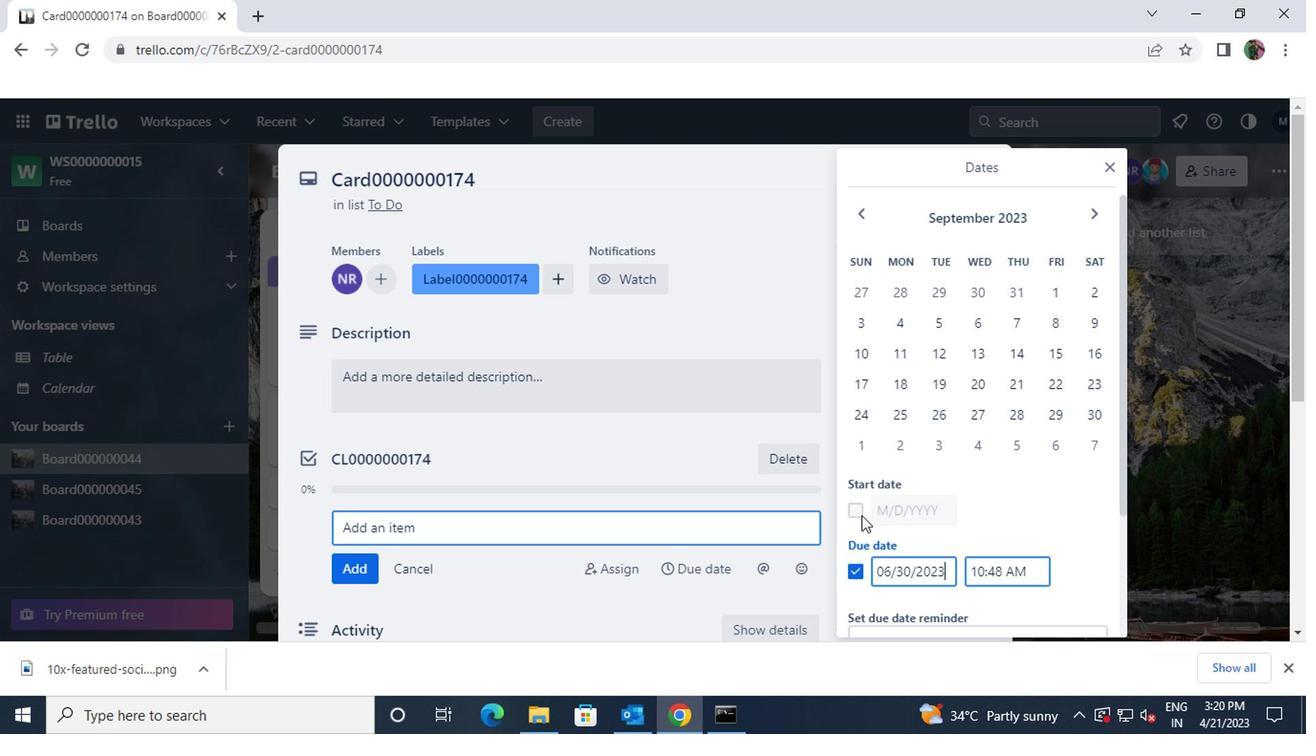 
Action: Mouse moved to (1013, 290)
Screenshot: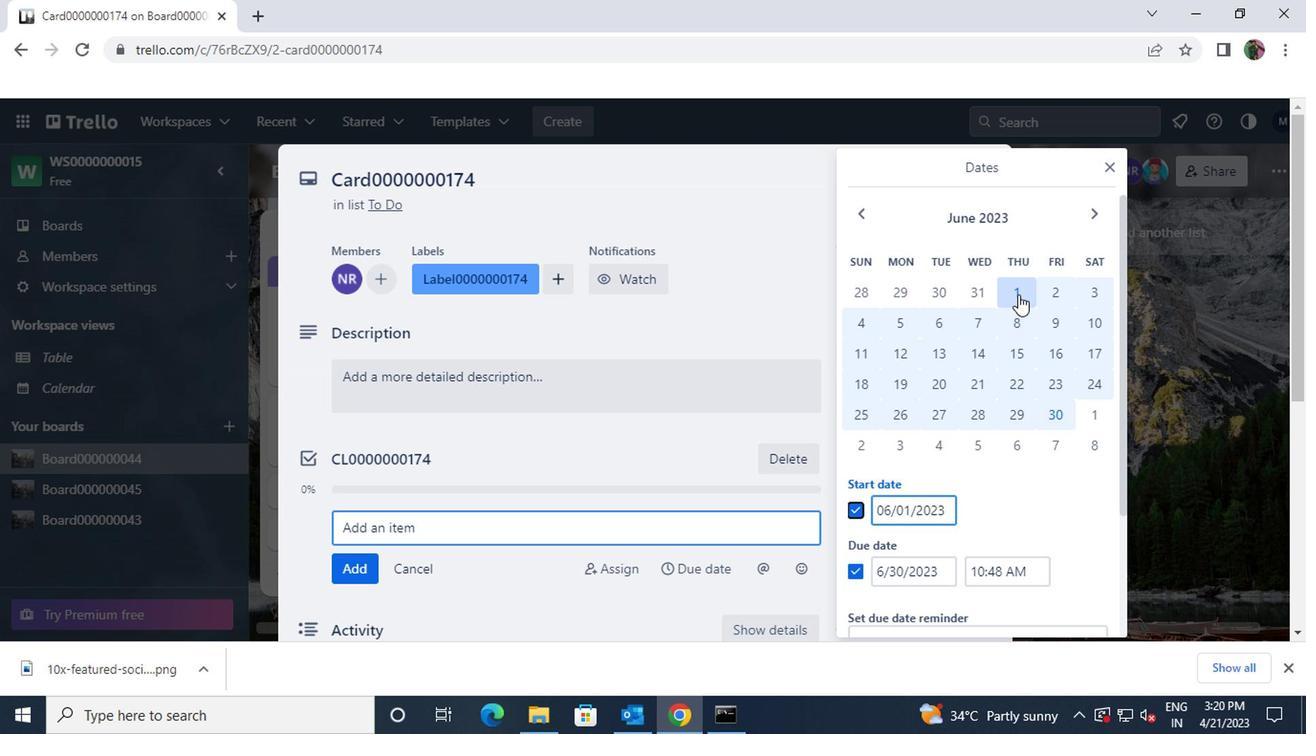 
Action: Mouse pressed left at (1013, 290)
Screenshot: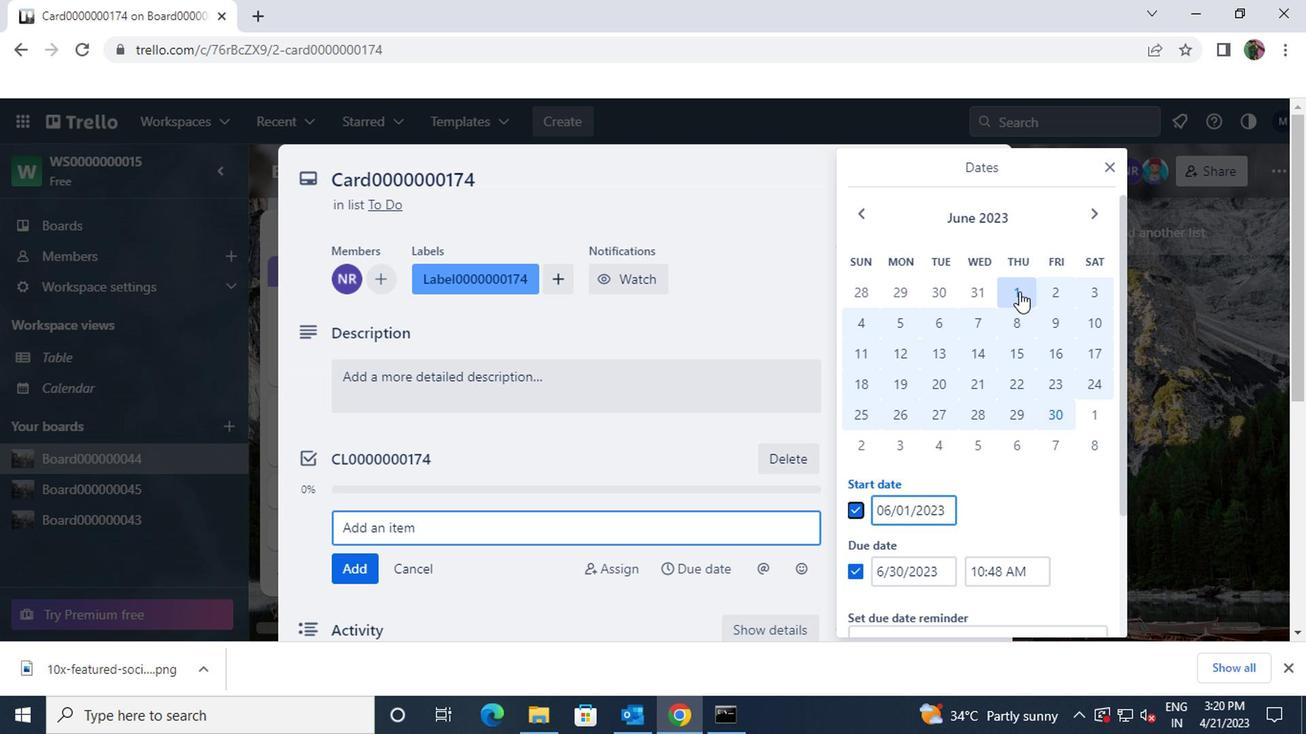 
Action: Mouse moved to (1049, 412)
Screenshot: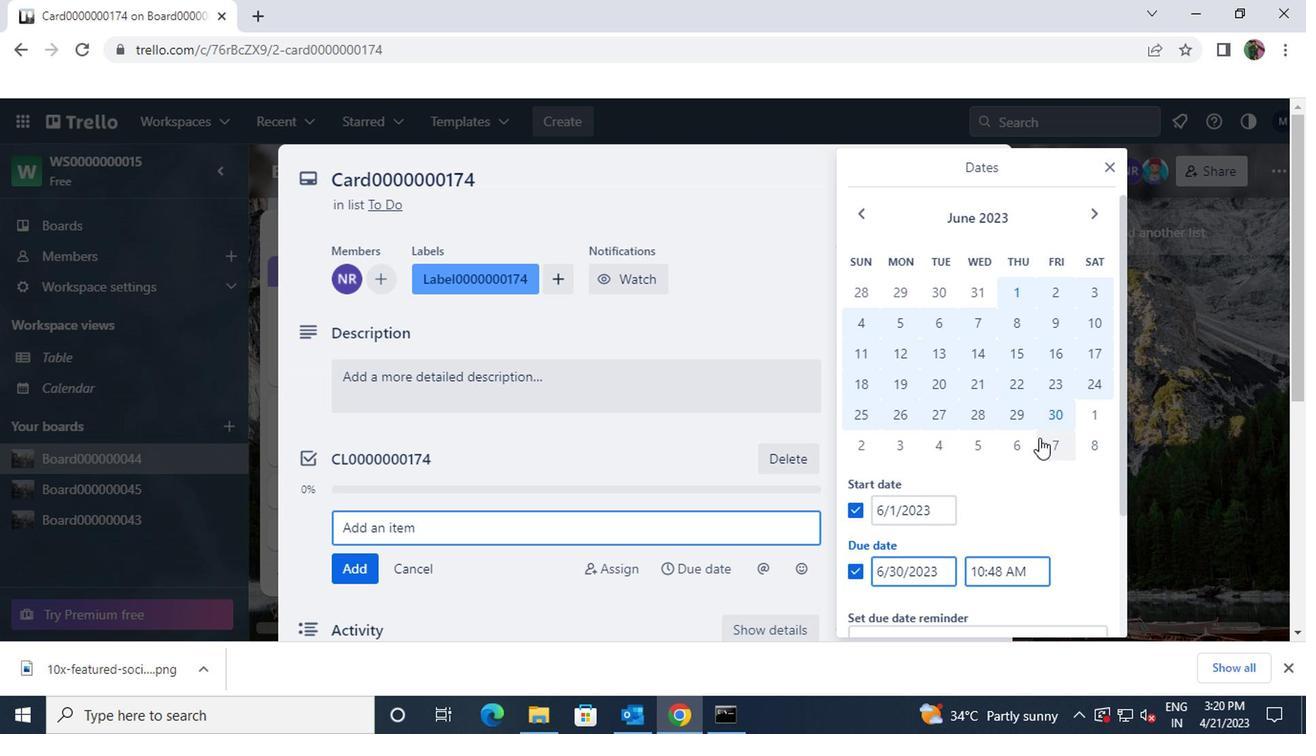 
Action: Mouse pressed left at (1049, 412)
Screenshot: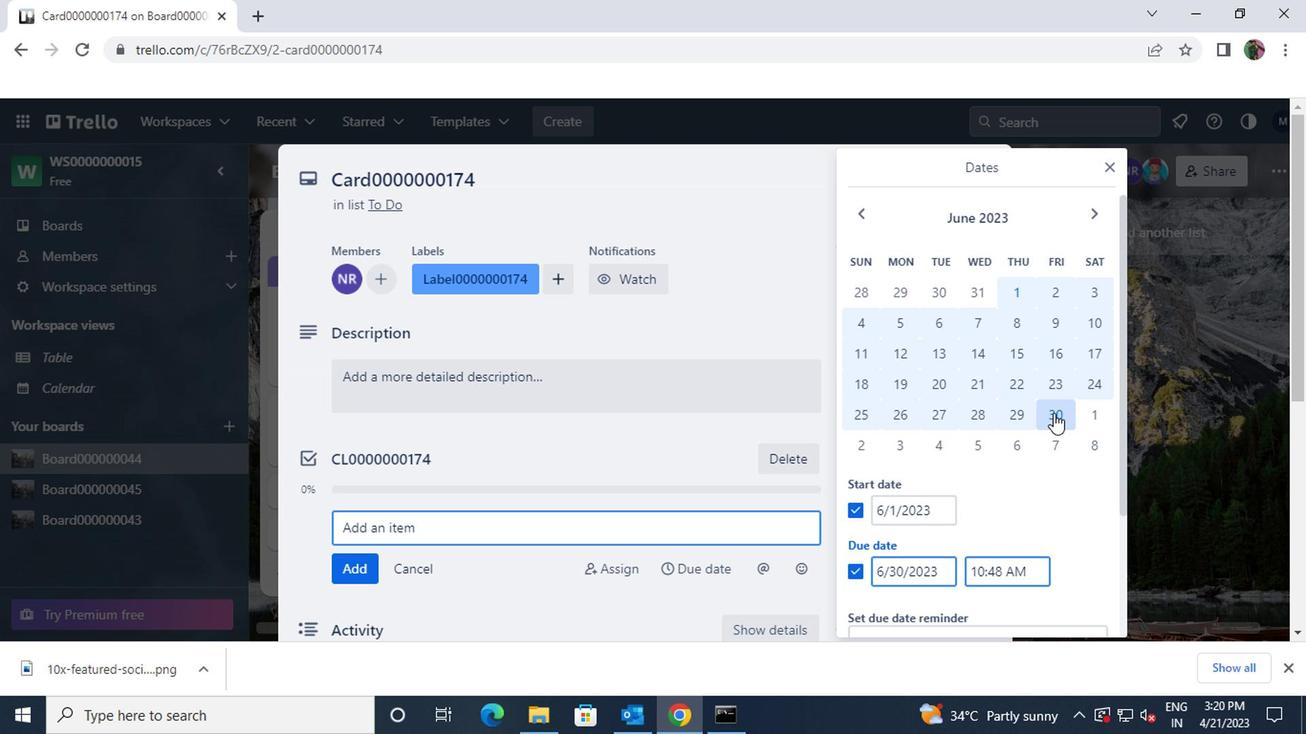 
Action: Mouse moved to (1049, 412)
Screenshot: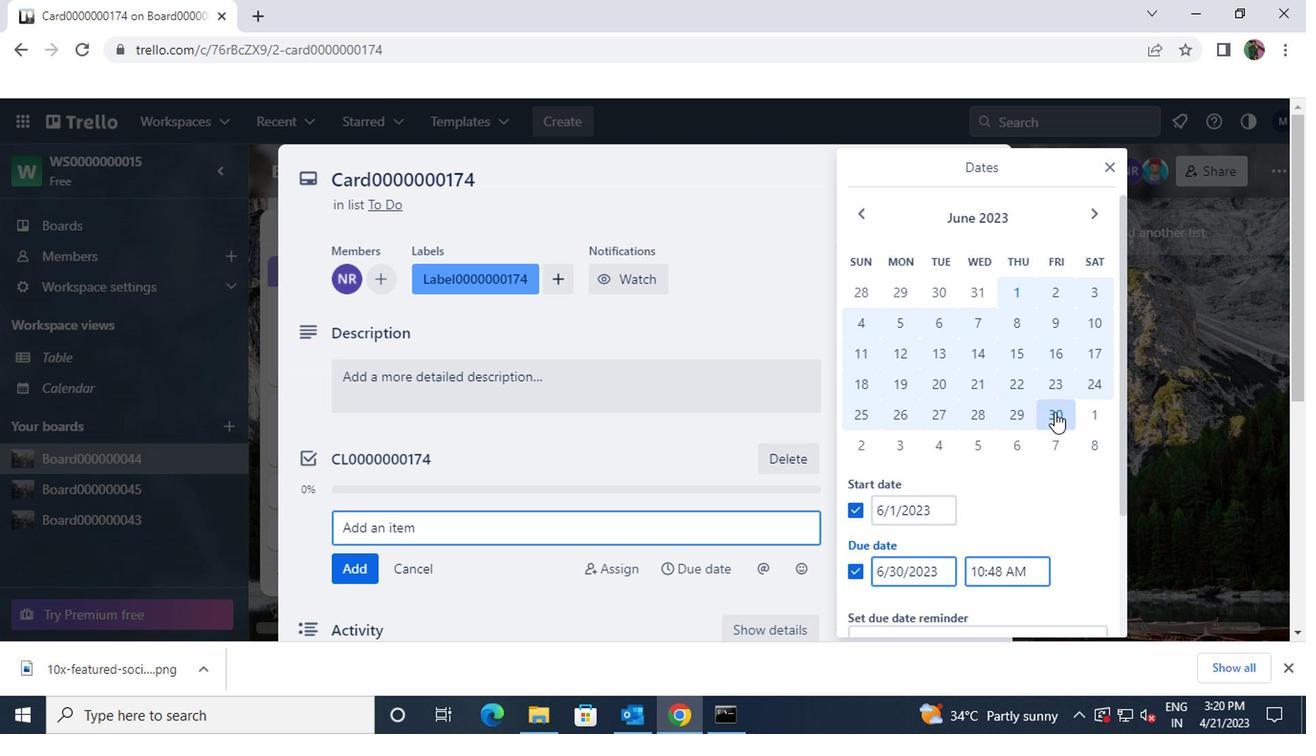 
Action: Mouse scrolled (1049, 410) with delta (0, -1)
Screenshot: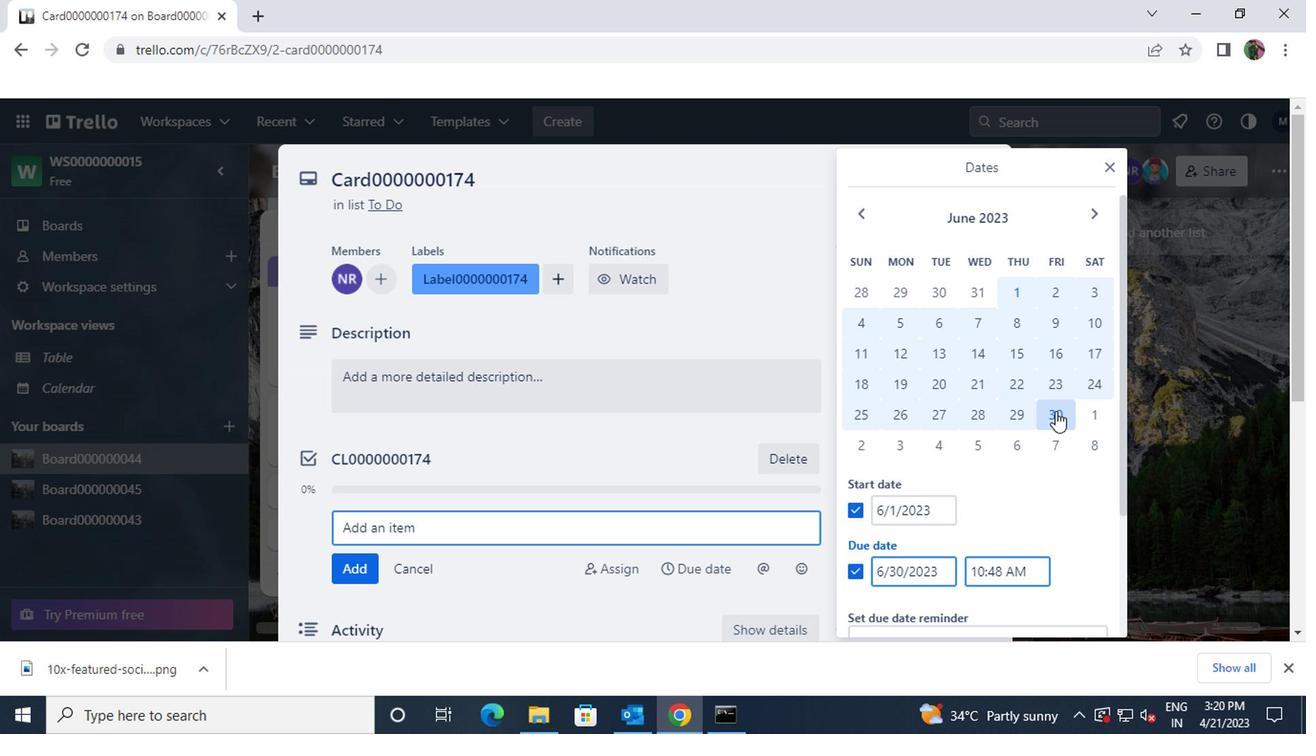 
Action: Mouse scrolled (1049, 410) with delta (0, -1)
Screenshot: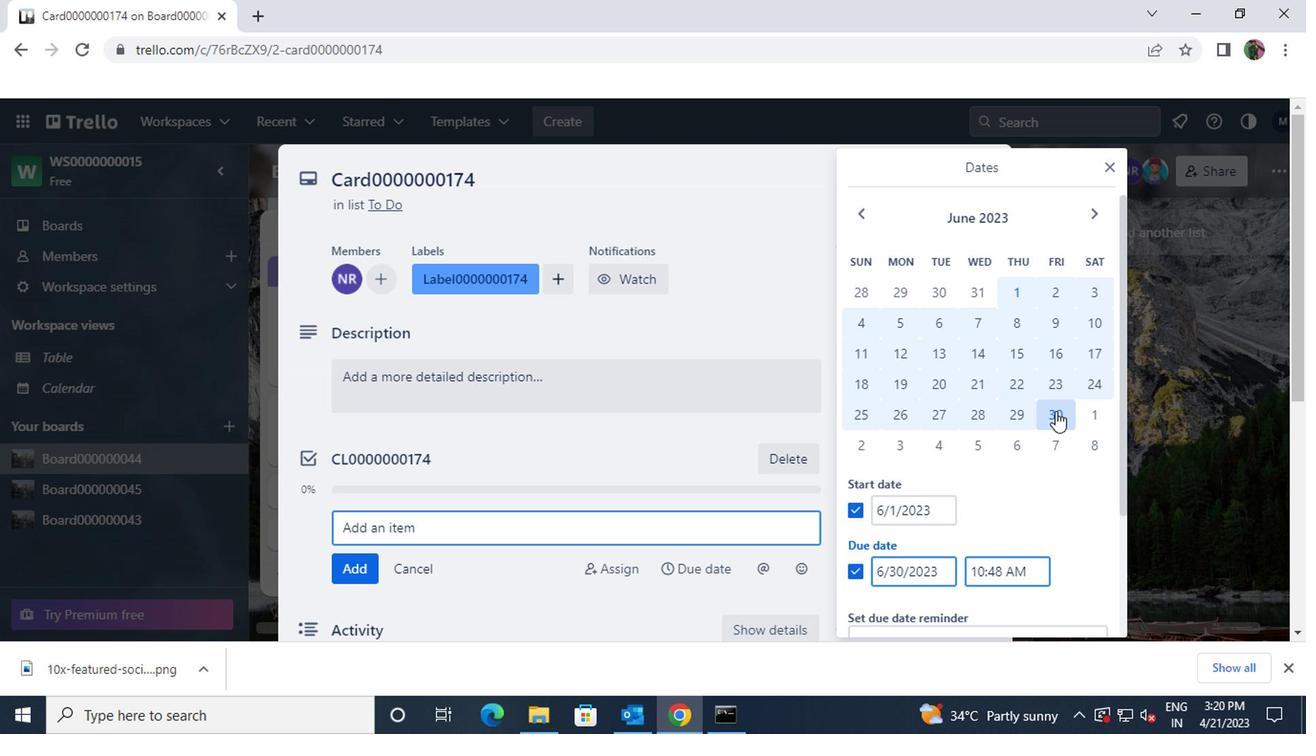 
Action: Mouse scrolled (1049, 410) with delta (0, -1)
Screenshot: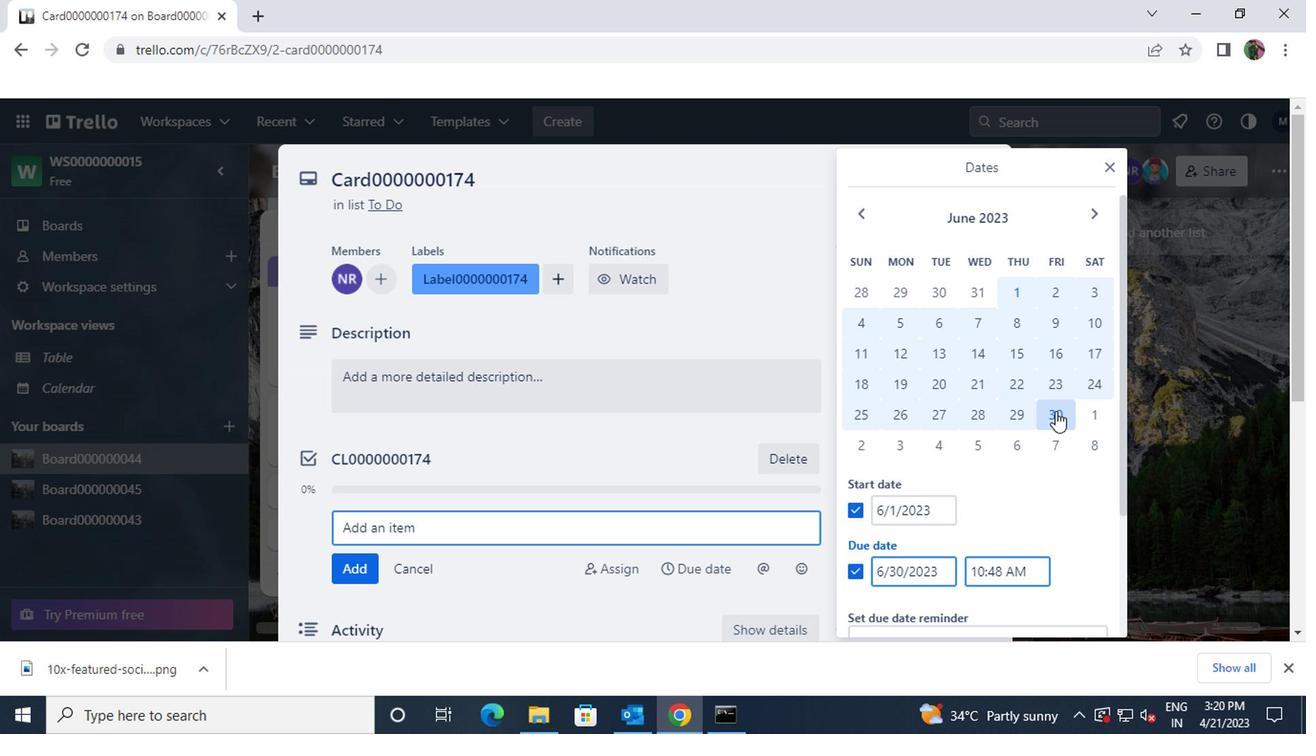 
Action: Mouse moved to (1013, 572)
Screenshot: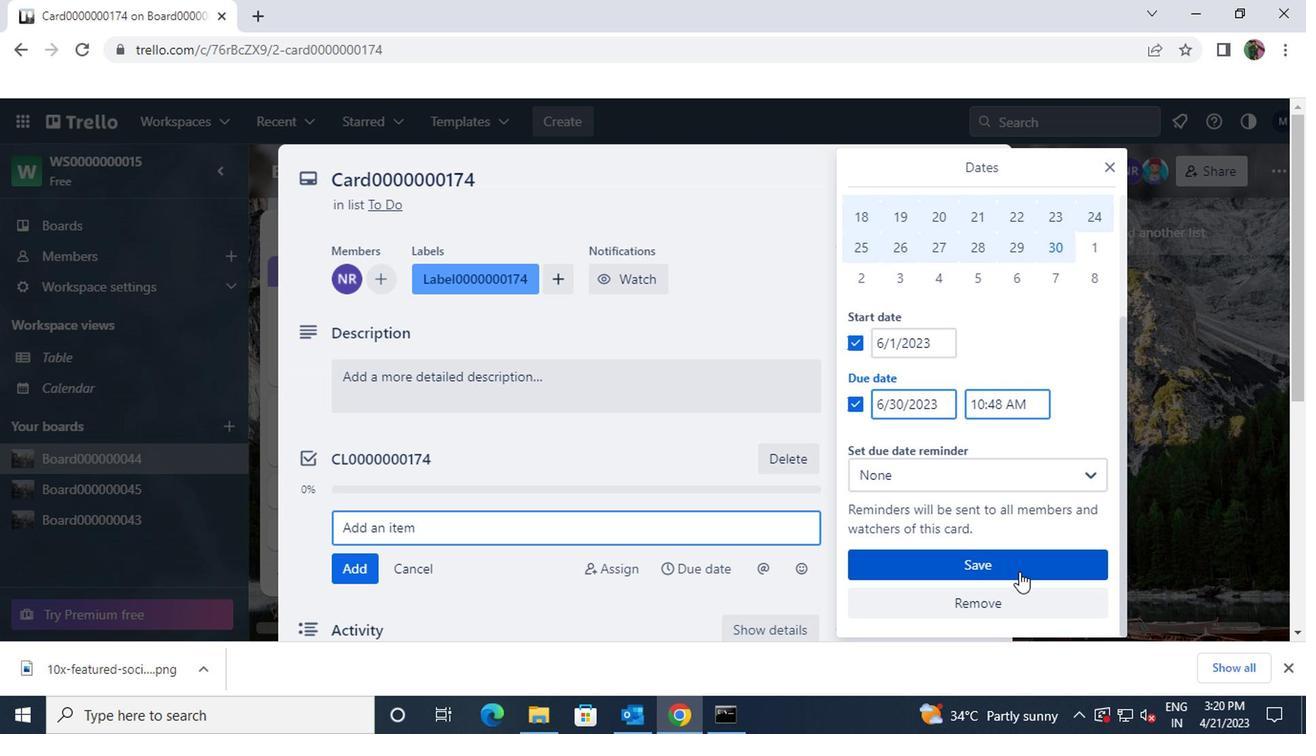 
Action: Mouse pressed left at (1013, 572)
Screenshot: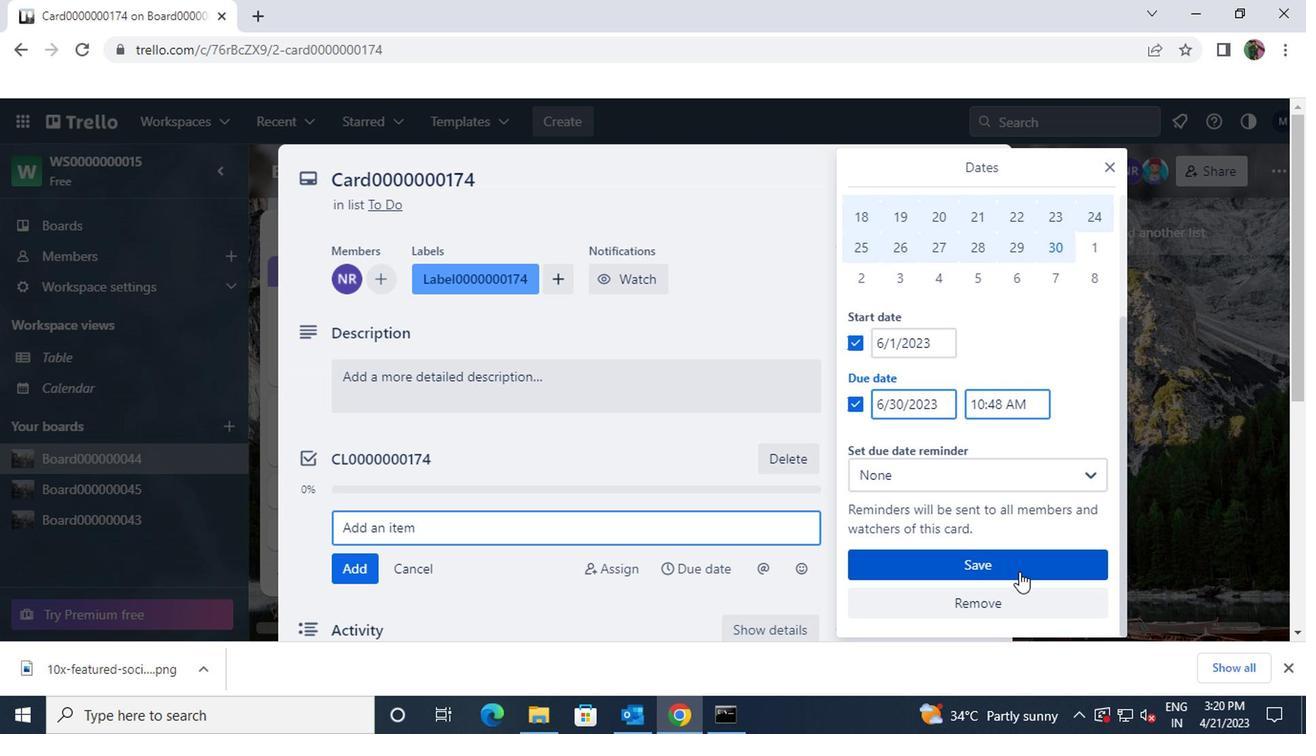 
Action: Mouse moved to (1011, 566)
Screenshot: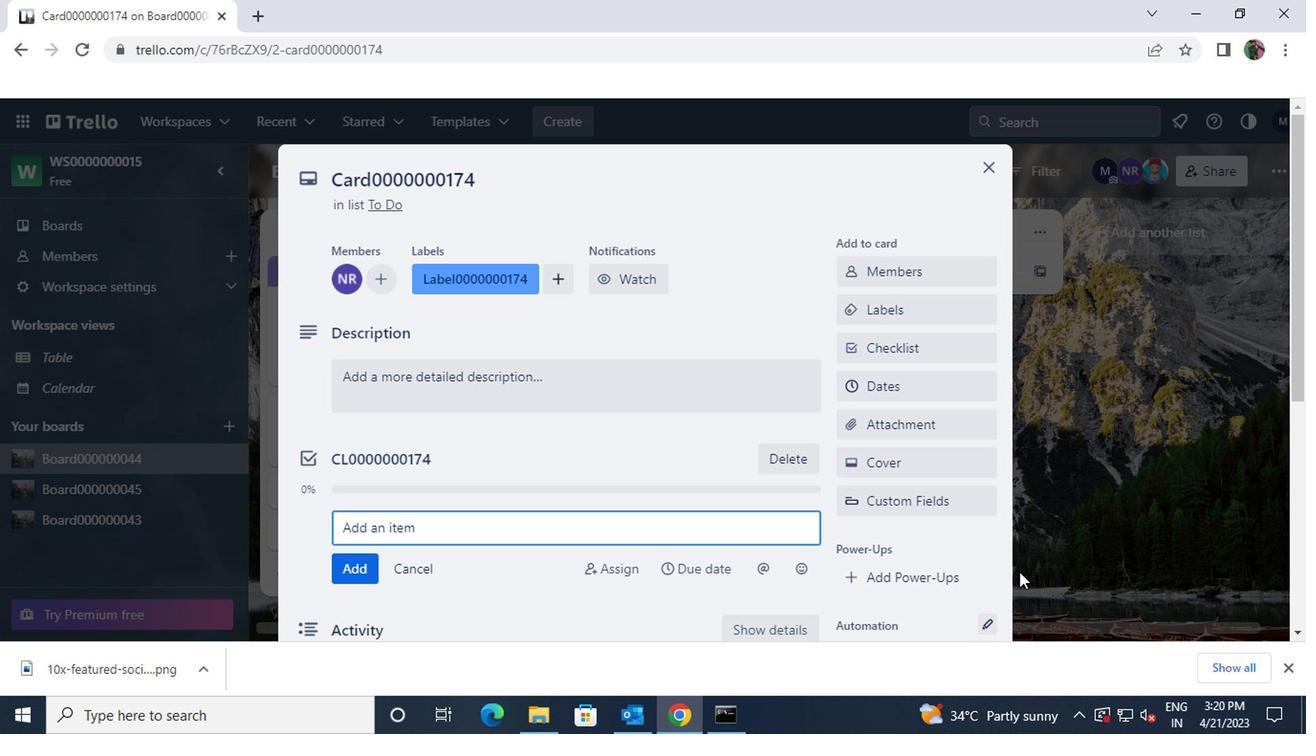 
